 Task: Look for Airbnb properties in Cochabamba, Bolivia from 8th December, 2023 to 15th December, 2023 for 9 adults. Place can be shared room with 5 bedrooms having 9 beds and 5 bathrooms. Property type can be flat. Amenities needed are: wifi, TV, free parkinig on premises, gym, breakfast. Booking option can be shelf check-in. Look for 3 properties as per requirement.
Action: Mouse moved to (435, 79)
Screenshot: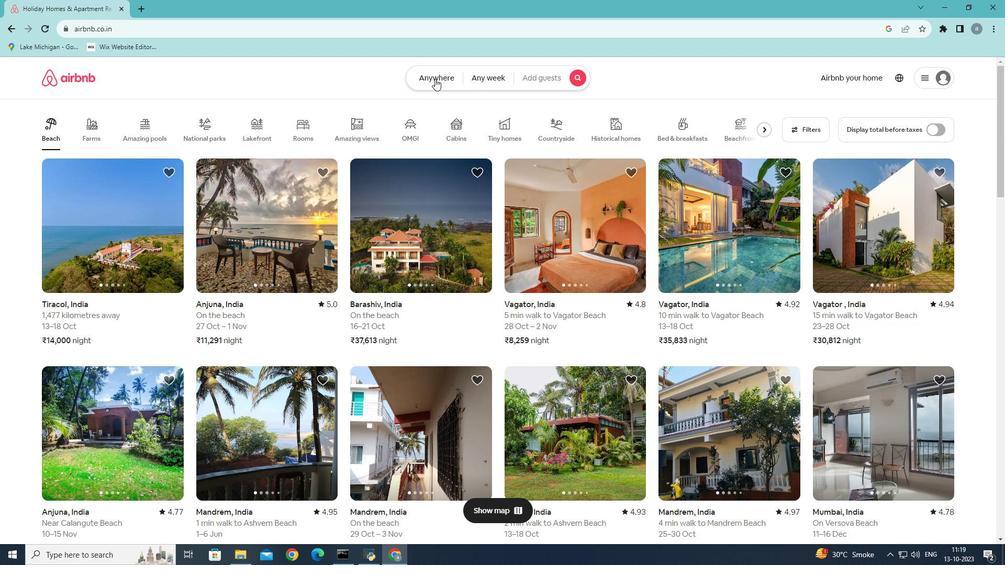 
Action: Mouse pressed left at (435, 79)
Screenshot: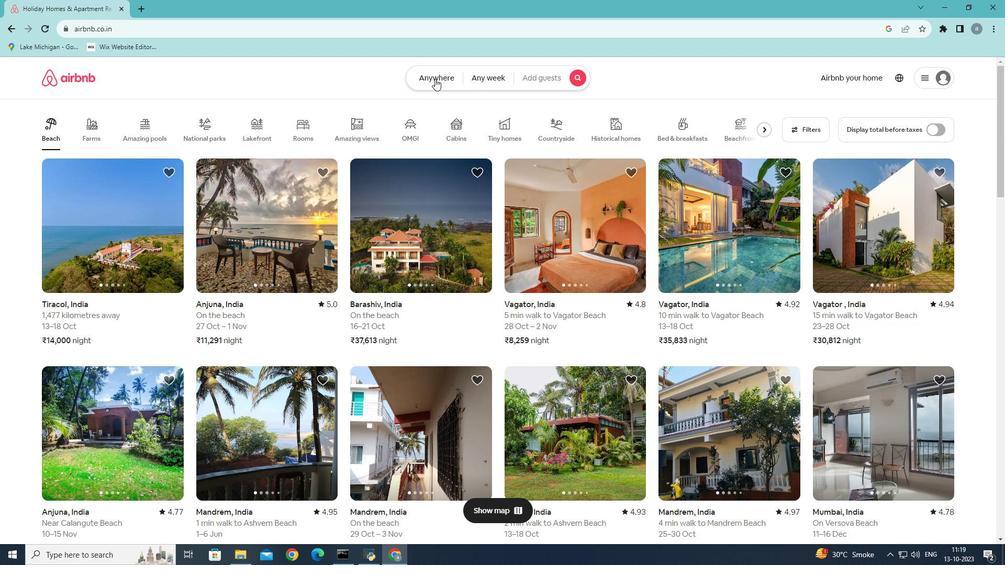 
Action: Mouse moved to (316, 117)
Screenshot: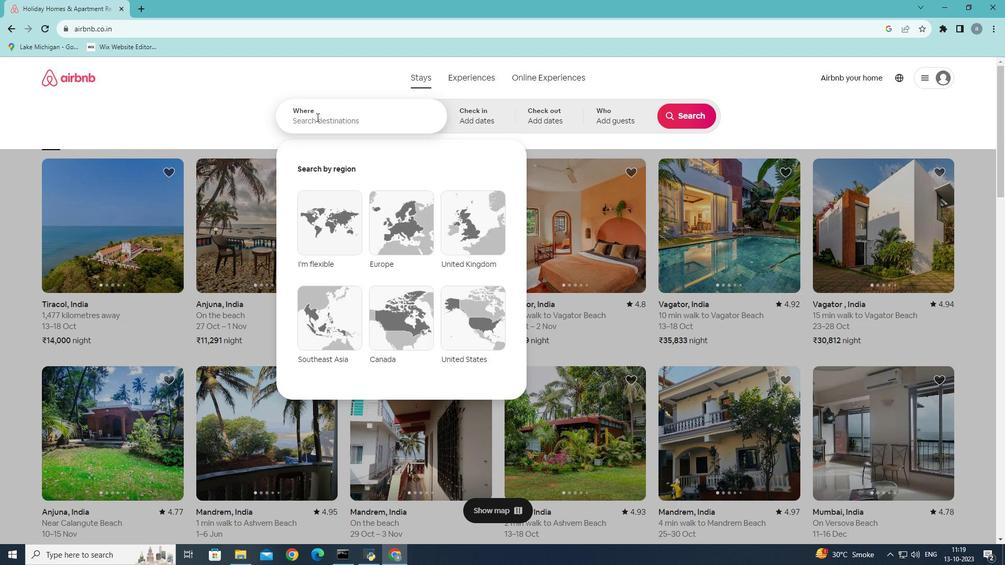 
Action: Mouse pressed left at (316, 117)
Screenshot: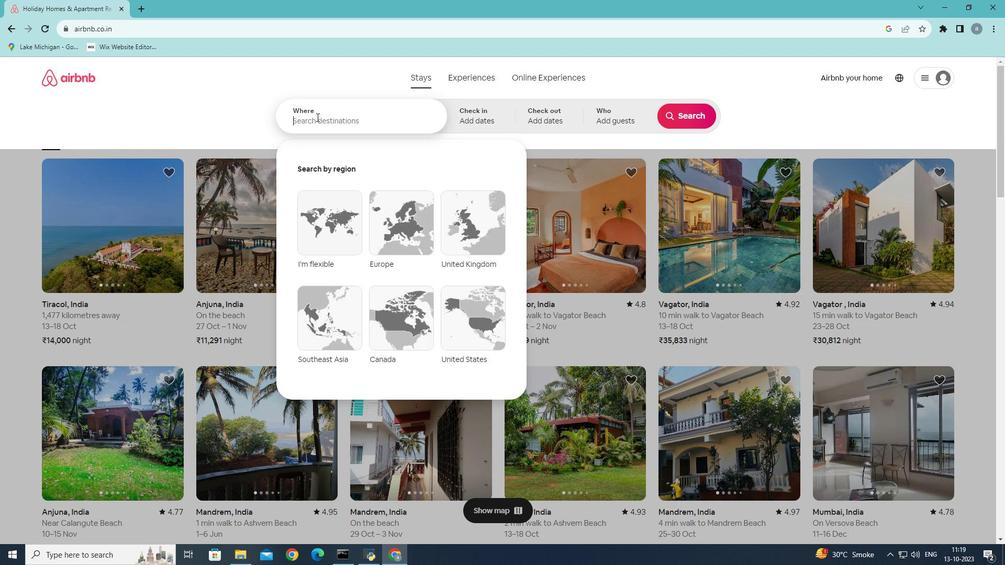 
Action: Mouse moved to (461, 90)
Screenshot: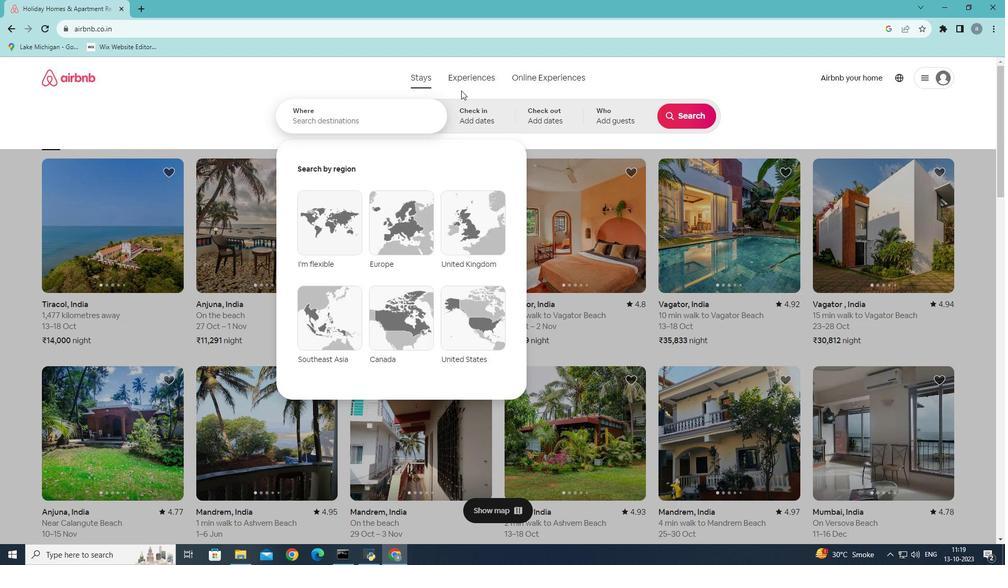 
Action: Key pressed <Key.shift>Cochabamba
Screenshot: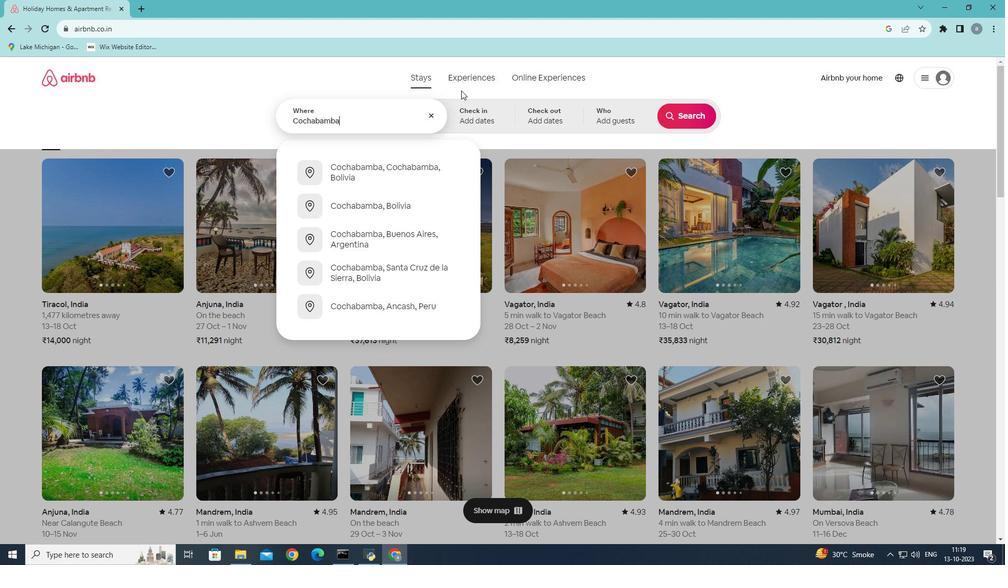 
Action: Mouse moved to (370, 175)
Screenshot: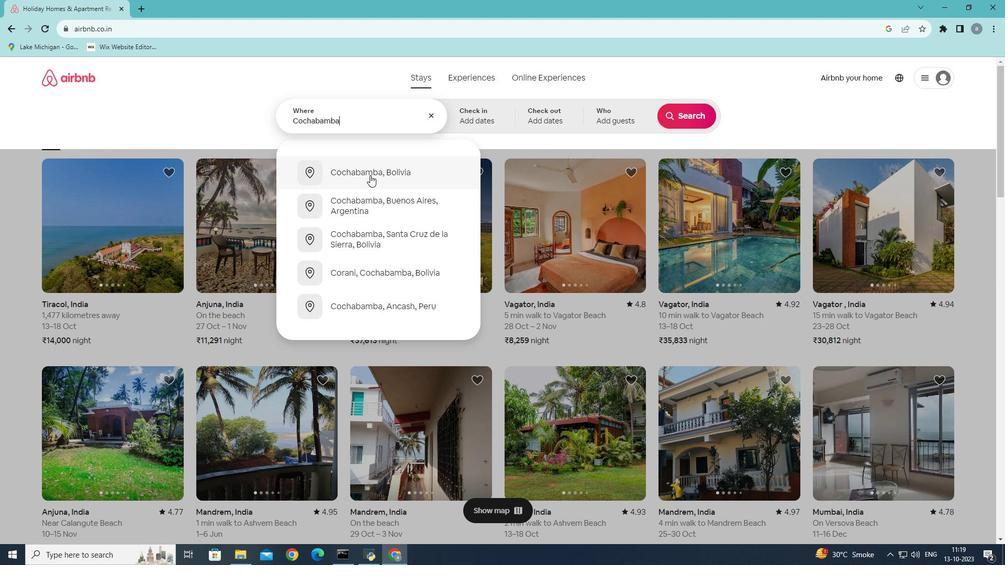 
Action: Mouse pressed left at (370, 175)
Screenshot: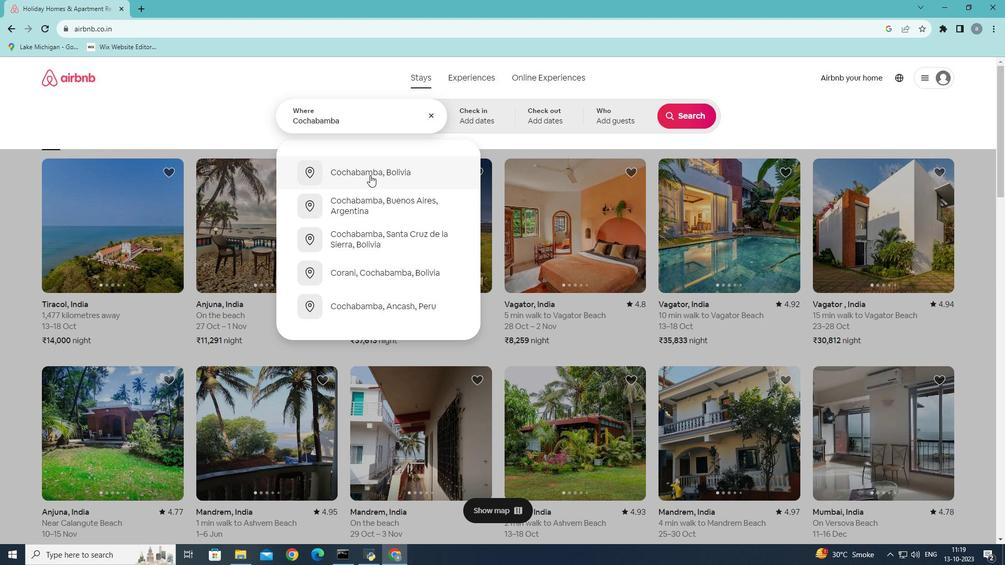 
Action: Mouse moved to (685, 201)
Screenshot: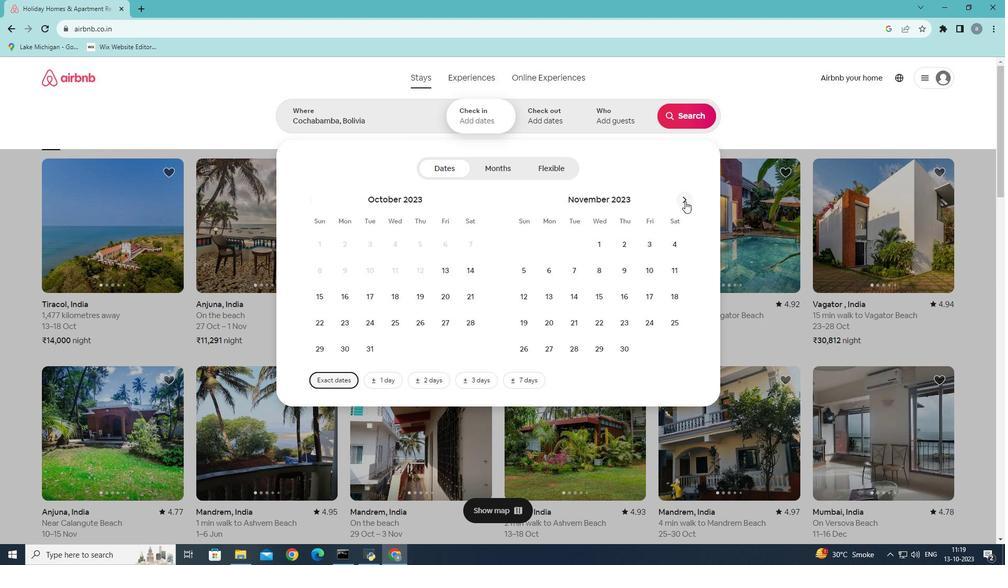 
Action: Mouse pressed left at (685, 201)
Screenshot: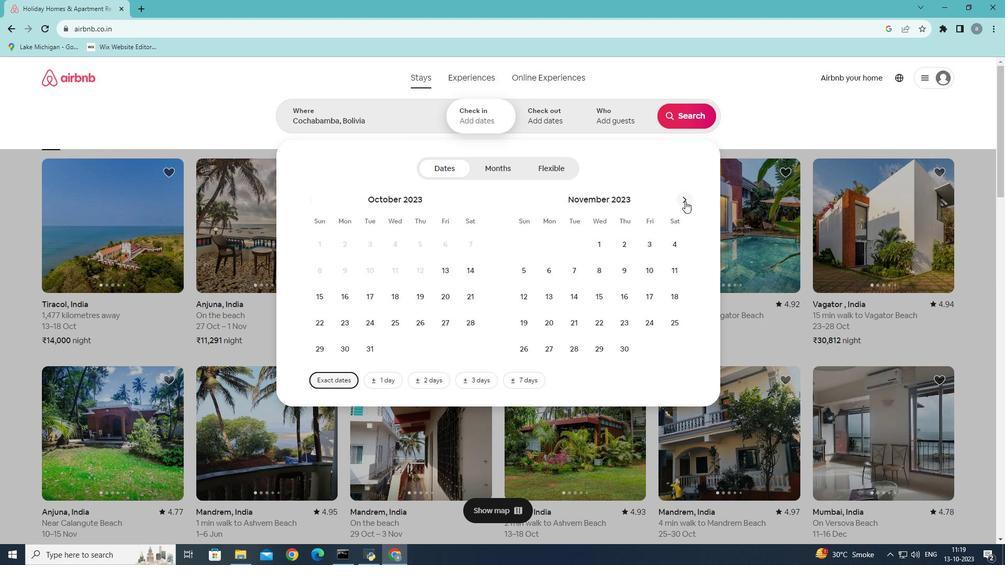 
Action: Mouse moved to (646, 272)
Screenshot: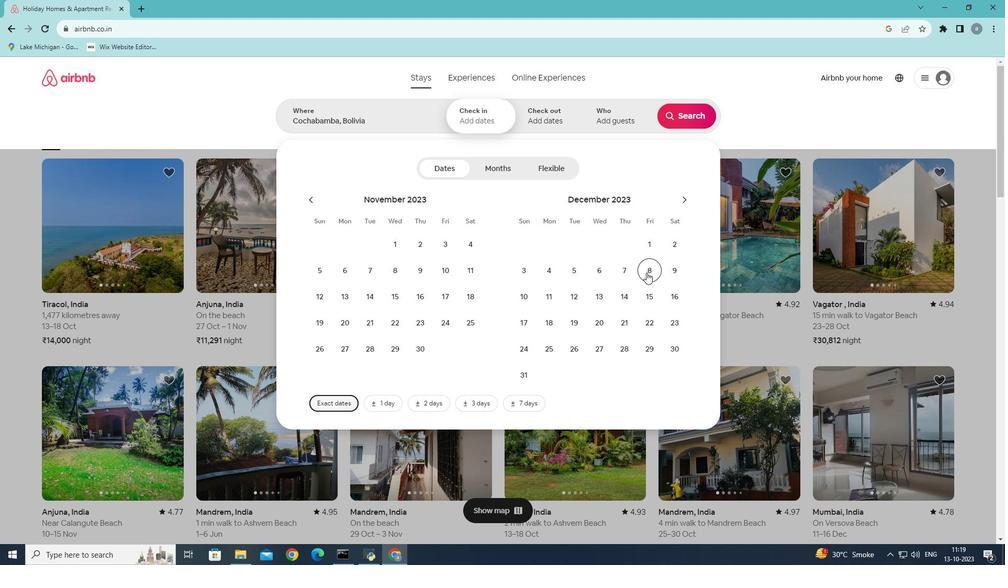 
Action: Mouse pressed left at (646, 272)
Screenshot: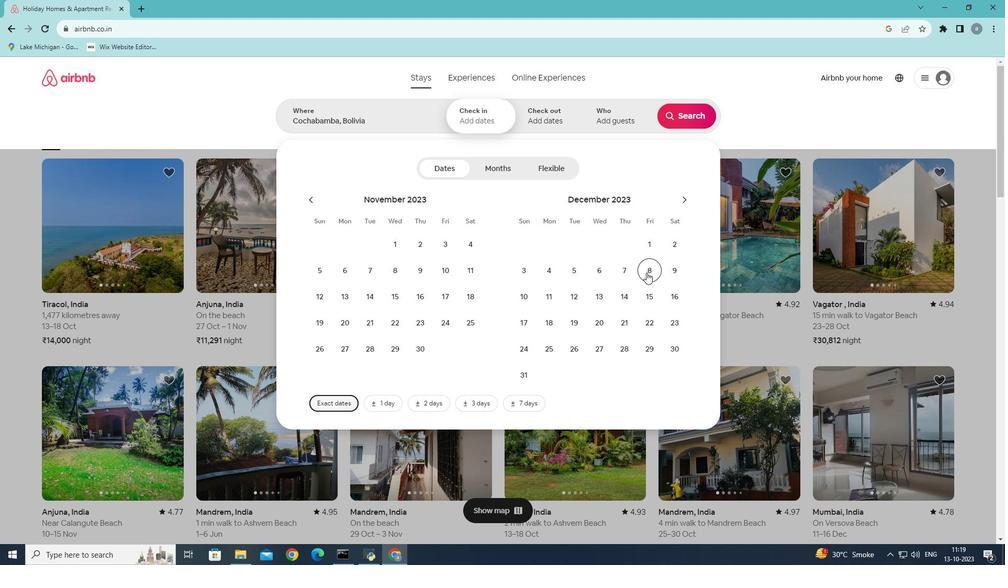 
Action: Mouse moved to (644, 298)
Screenshot: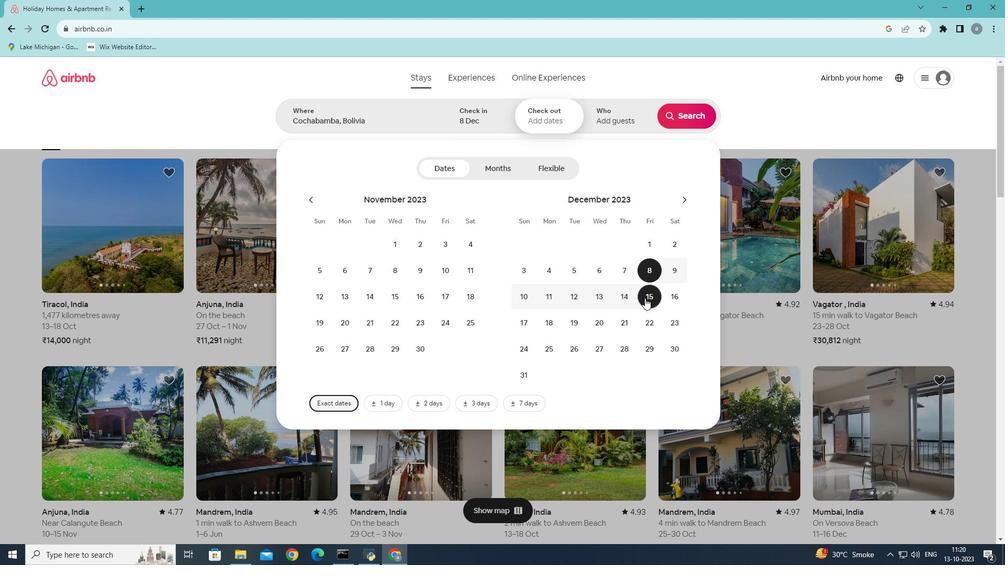 
Action: Mouse pressed left at (644, 298)
Screenshot: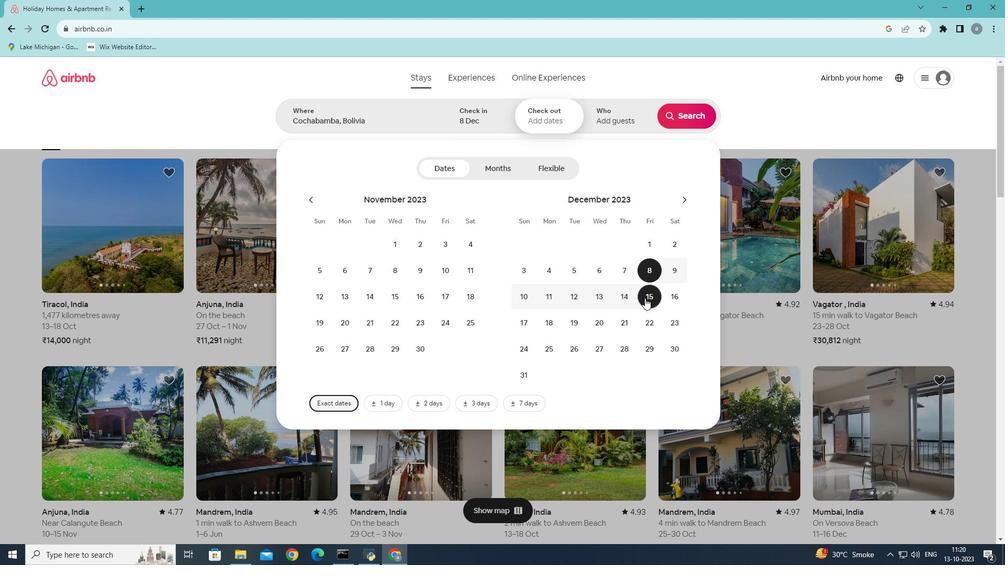 
Action: Mouse moved to (621, 122)
Screenshot: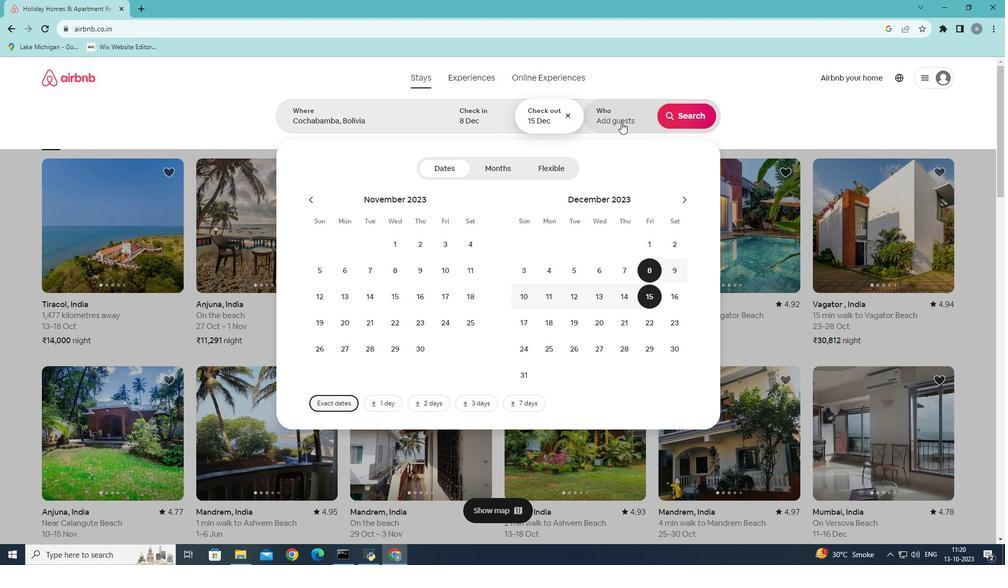
Action: Mouse pressed left at (621, 122)
Screenshot: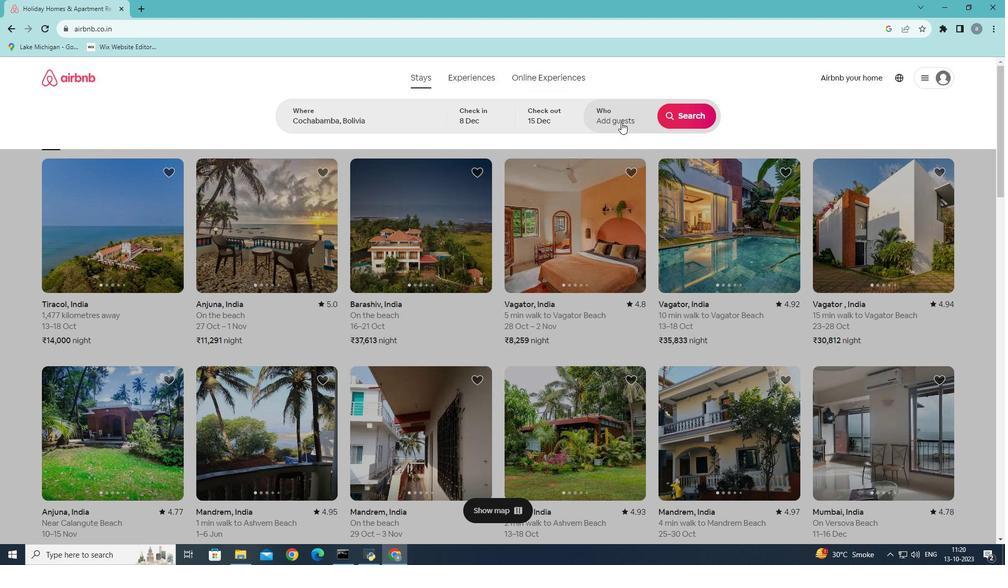 
Action: Mouse moved to (688, 173)
Screenshot: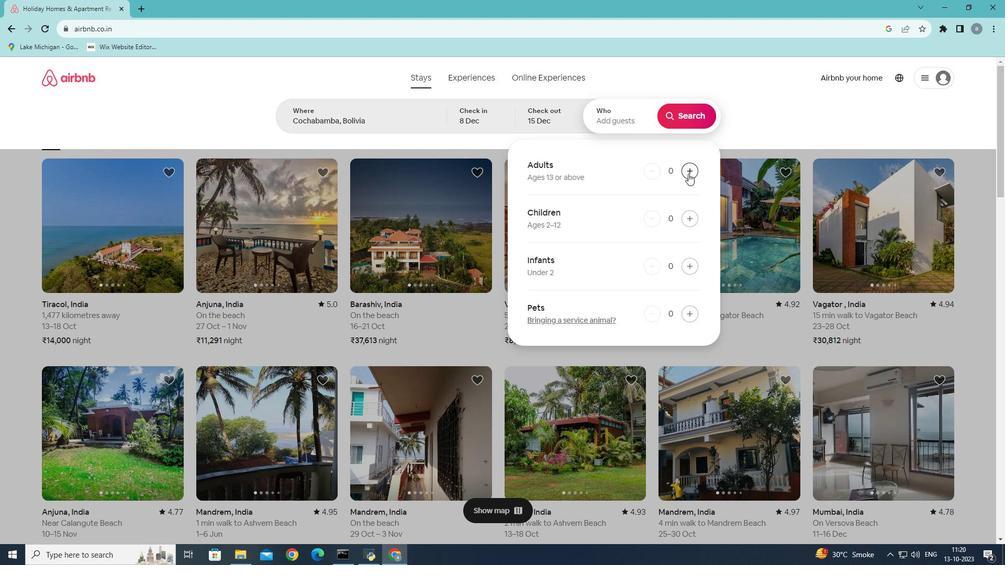 
Action: Mouse pressed left at (688, 173)
Screenshot: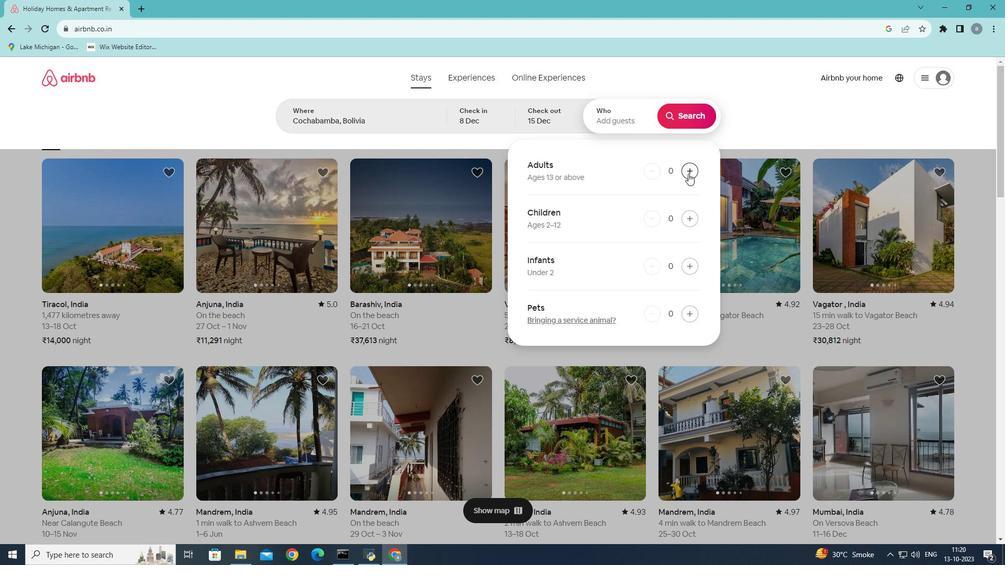 
Action: Mouse pressed left at (688, 173)
Screenshot: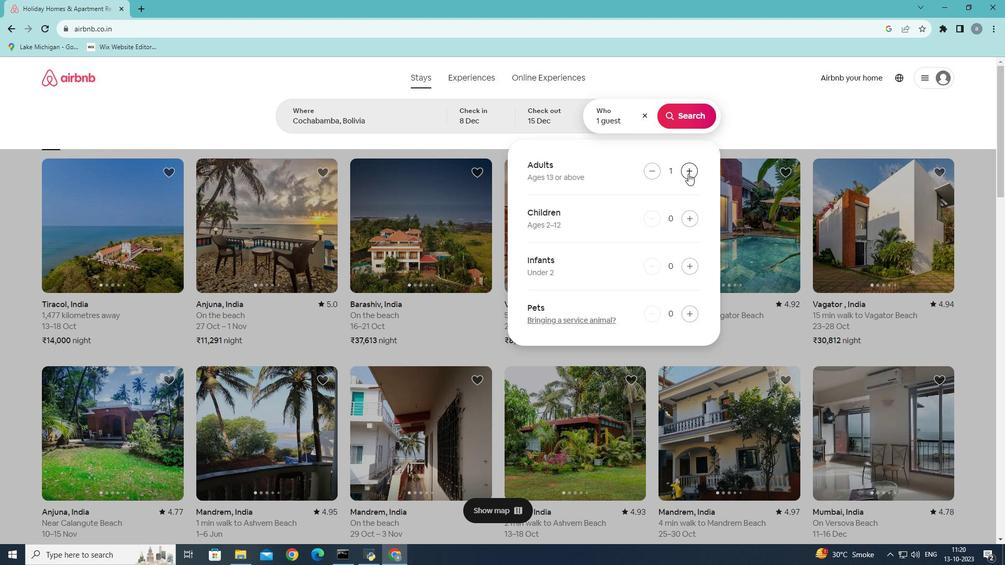 
Action: Mouse pressed left at (688, 173)
Screenshot: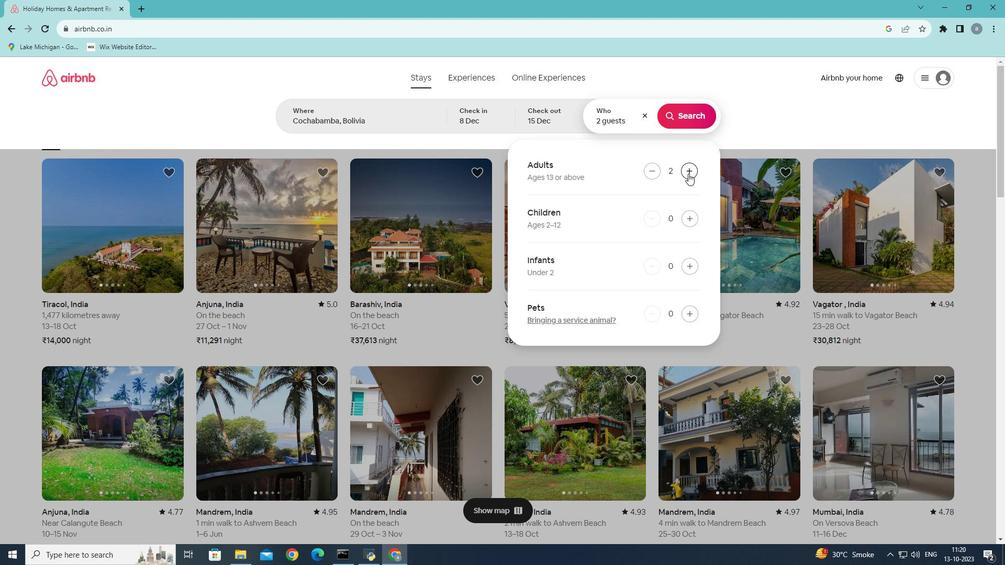 
Action: Mouse pressed left at (688, 173)
Screenshot: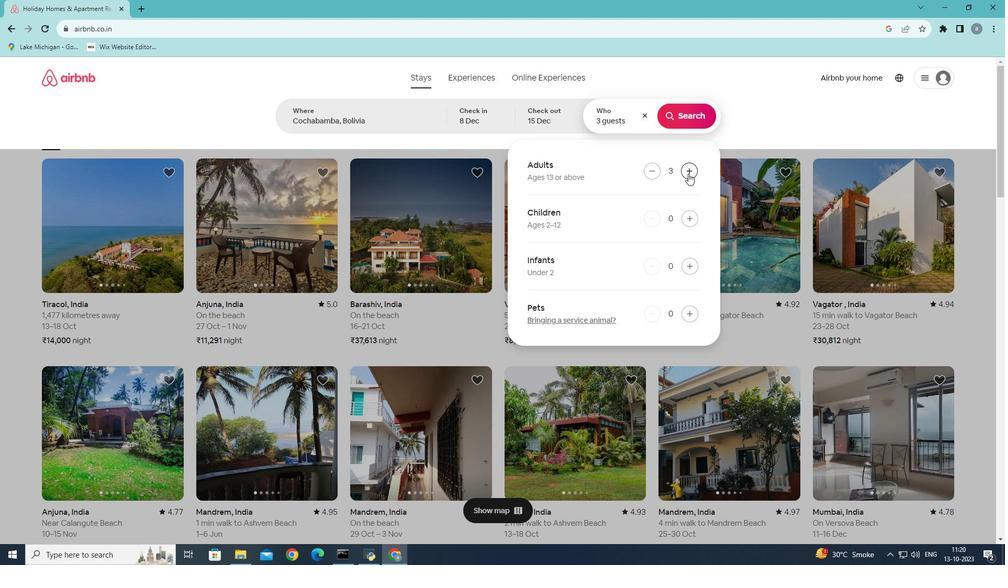 
Action: Mouse pressed left at (688, 173)
Screenshot: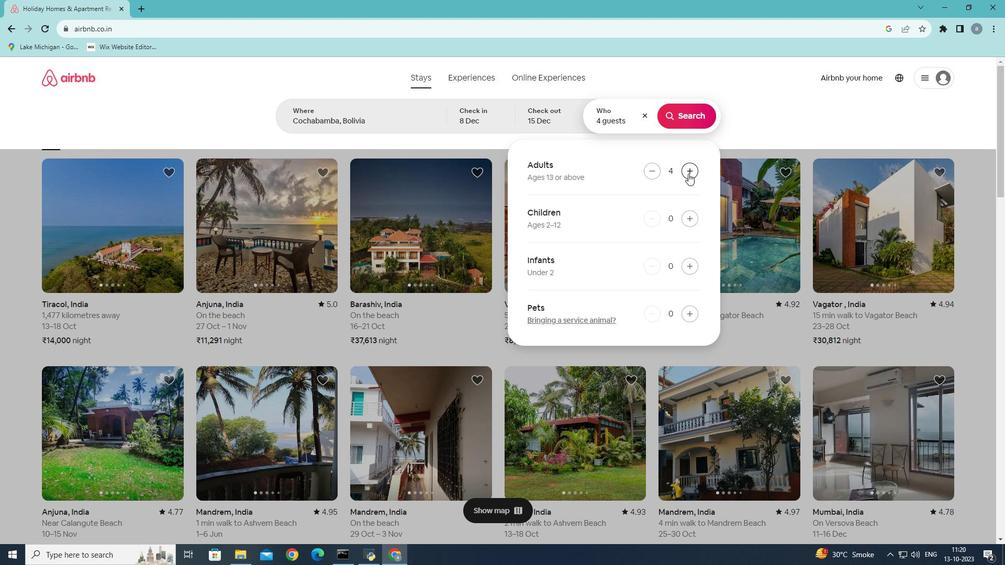 
Action: Mouse pressed left at (688, 173)
Screenshot: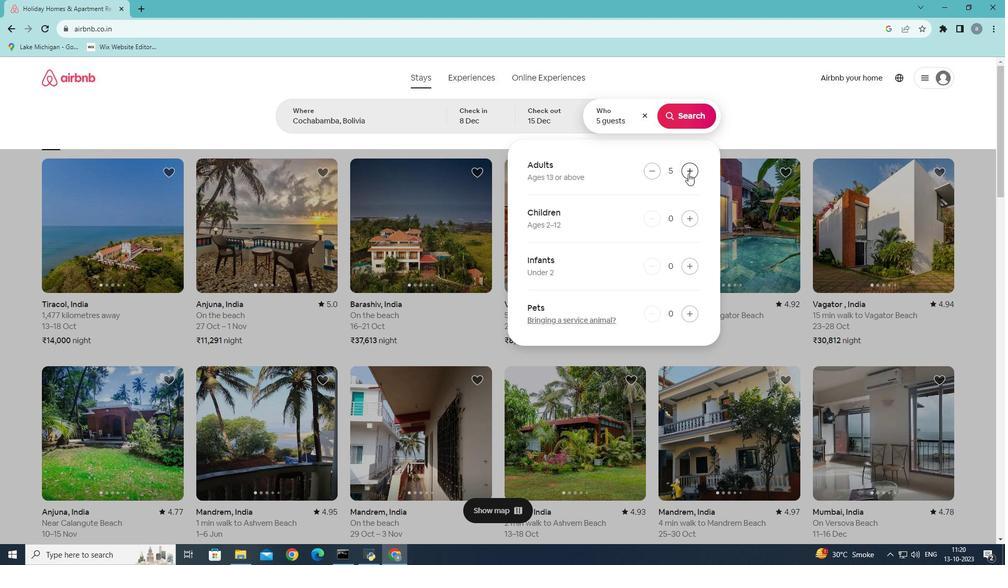 
Action: Mouse pressed left at (688, 173)
Screenshot: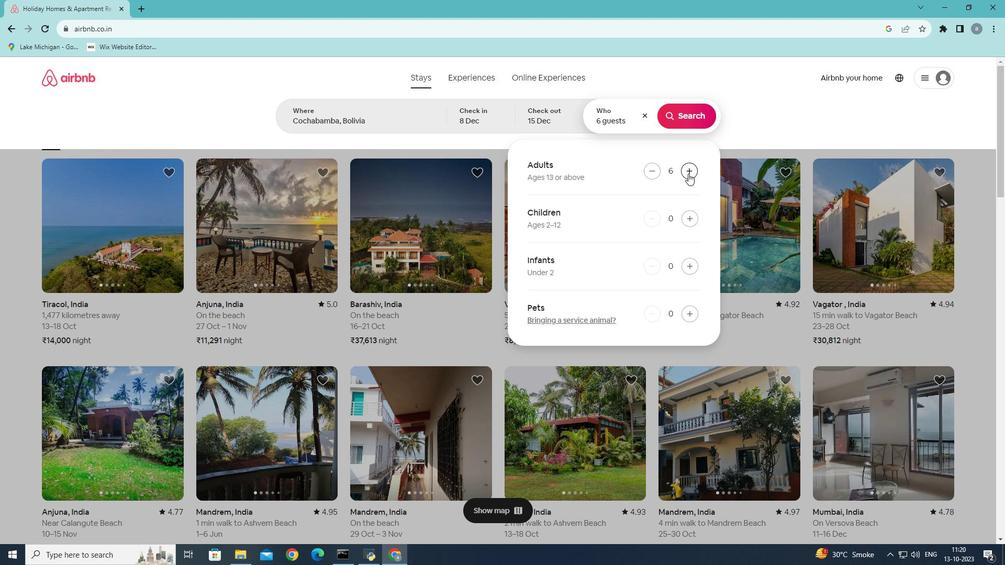 
Action: Mouse pressed left at (688, 173)
Screenshot: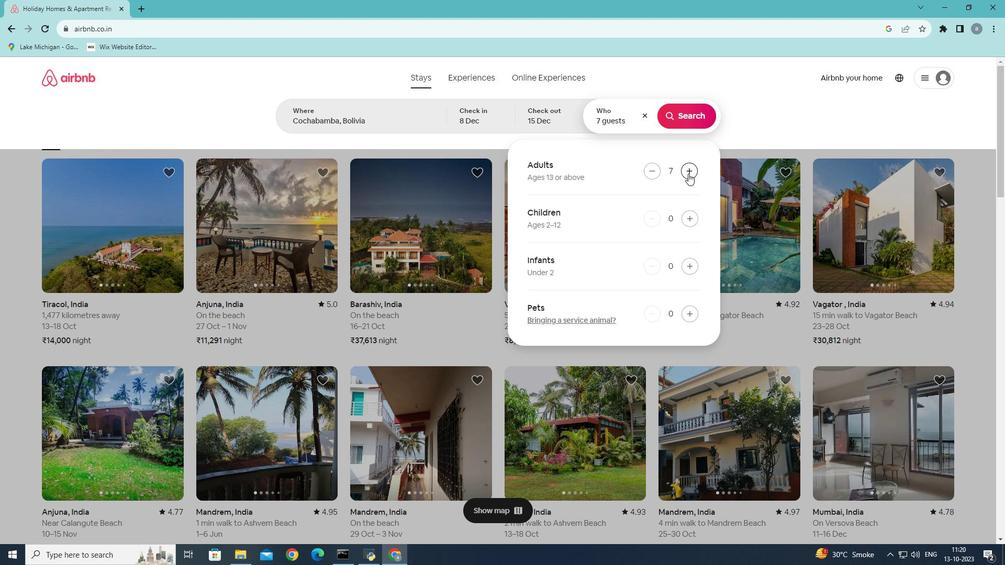 
Action: Mouse pressed left at (688, 173)
Screenshot: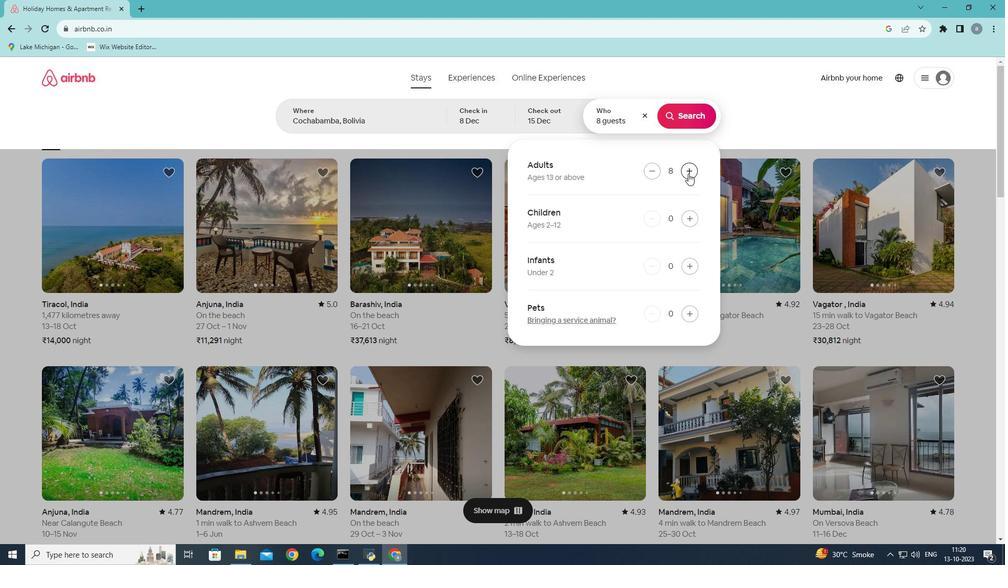 
Action: Mouse moved to (686, 119)
Screenshot: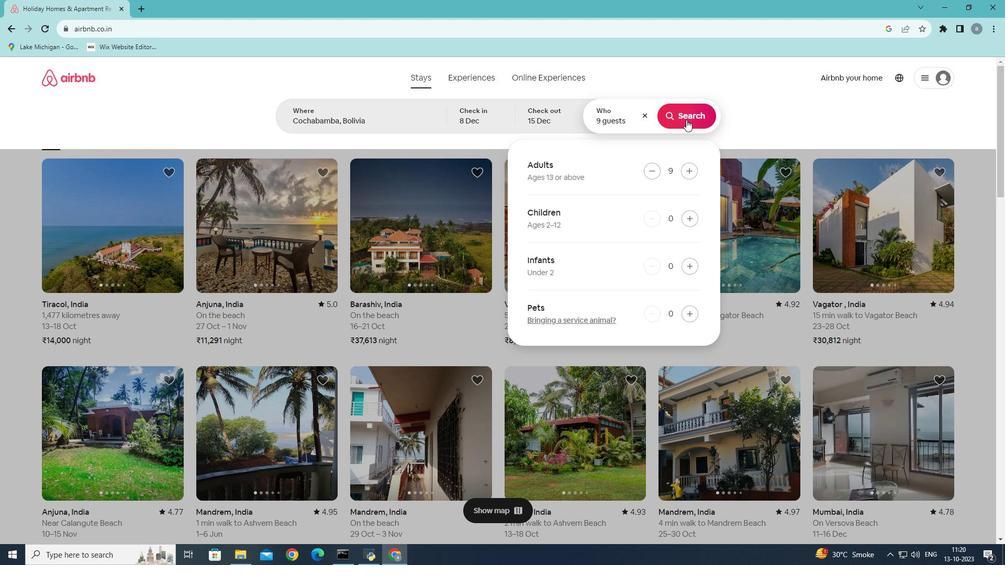 
Action: Mouse pressed left at (686, 119)
Screenshot: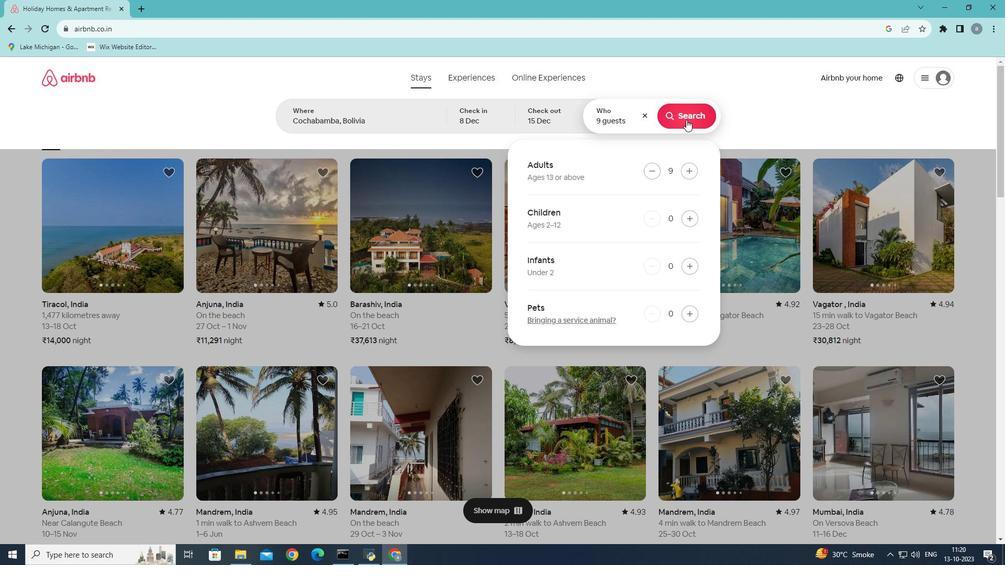 
Action: Mouse moved to (835, 120)
Screenshot: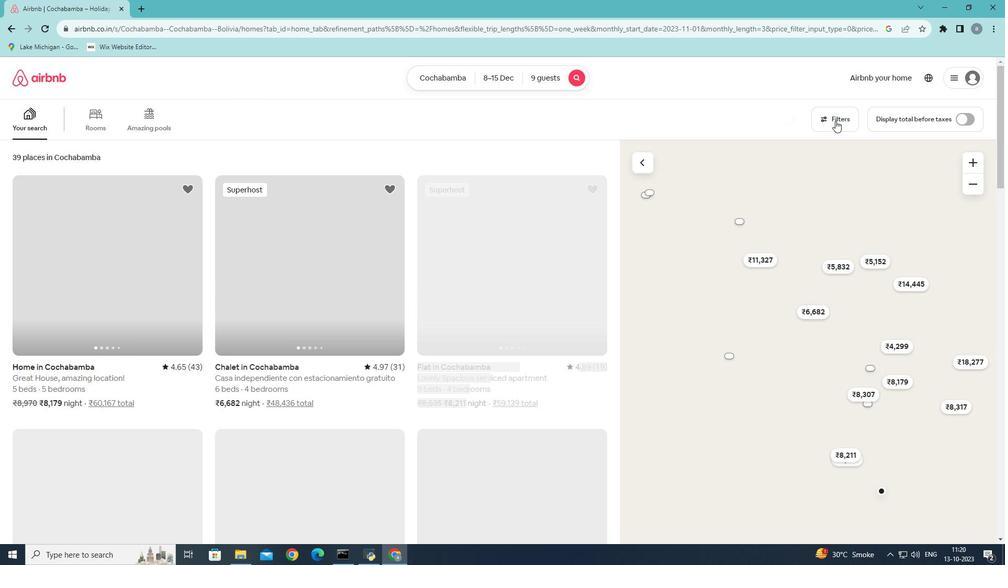 
Action: Mouse pressed left at (835, 120)
Screenshot: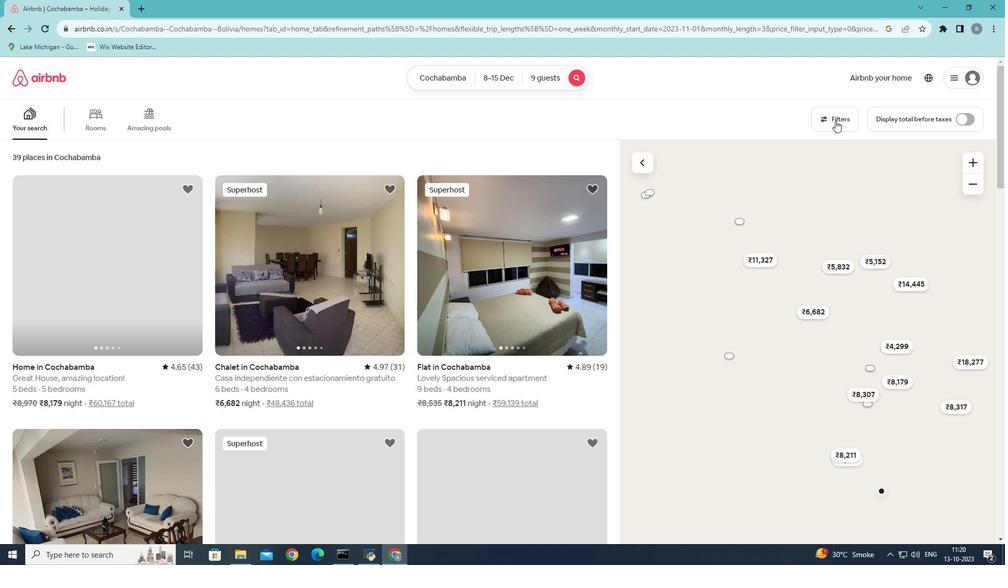
Action: Mouse moved to (649, 285)
Screenshot: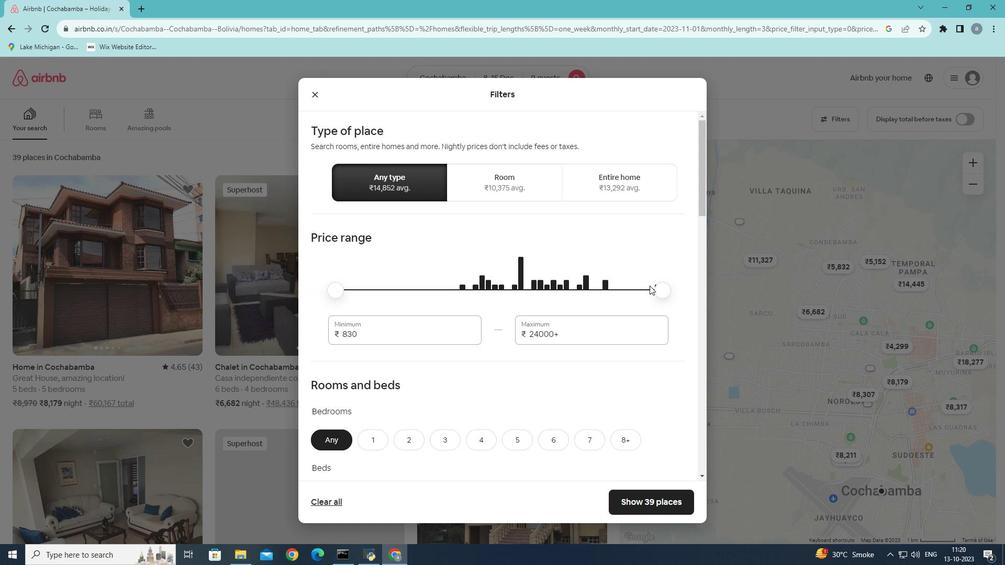 
Action: Mouse scrolled (649, 285) with delta (0, 0)
Screenshot: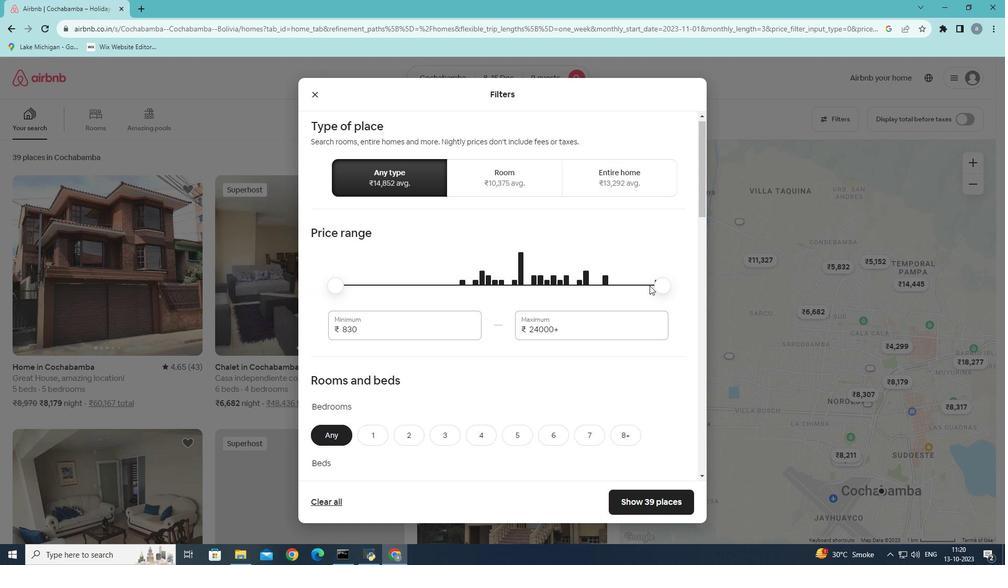 
Action: Mouse scrolled (649, 285) with delta (0, 0)
Screenshot: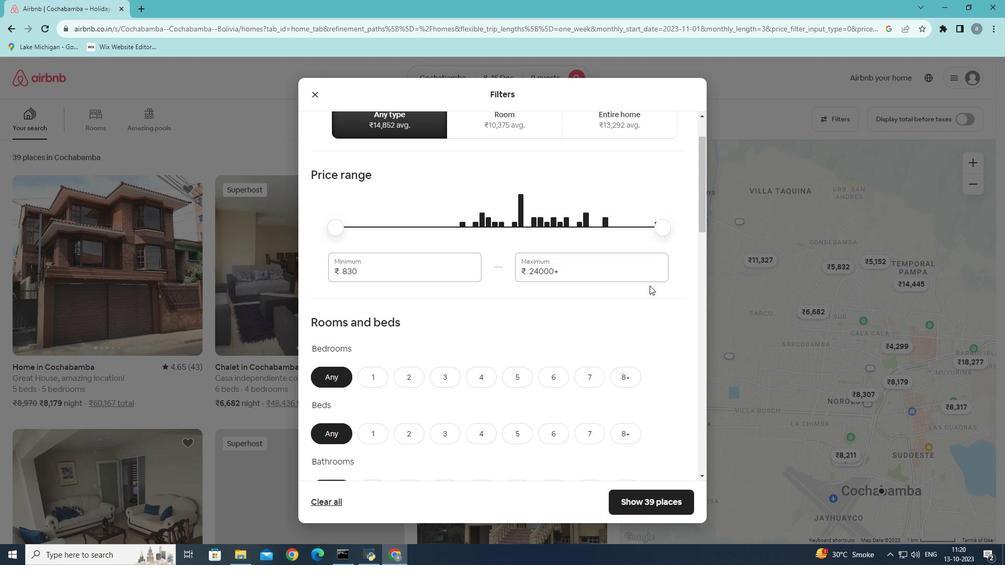 
Action: Mouse moved to (618, 314)
Screenshot: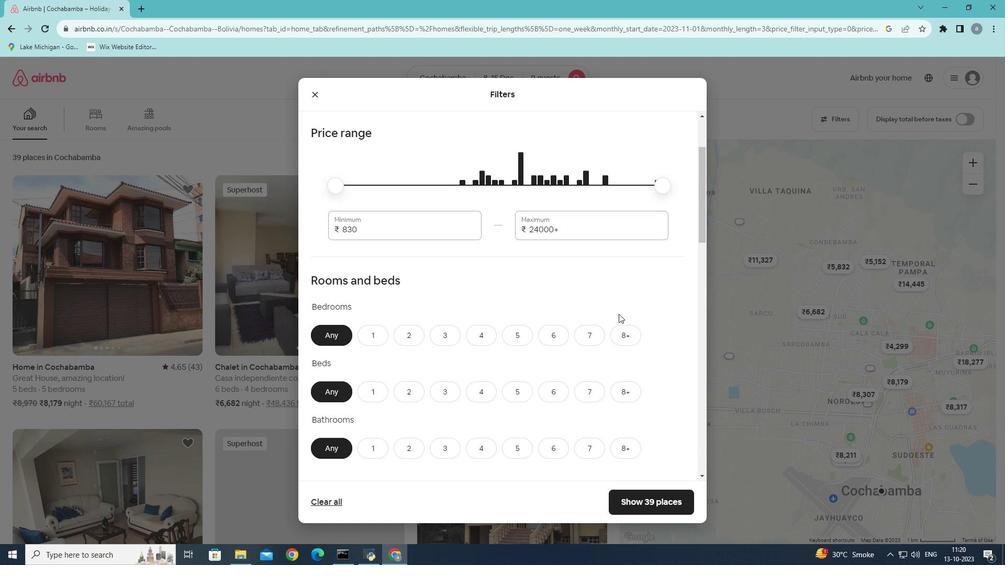 
Action: Mouse scrolled (618, 313) with delta (0, 0)
Screenshot: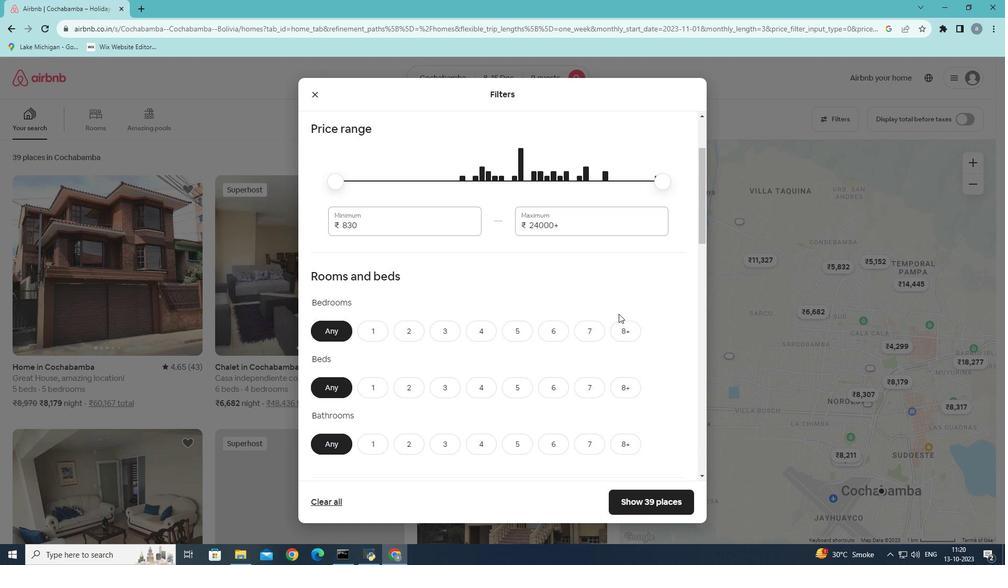 
Action: Mouse moved to (515, 289)
Screenshot: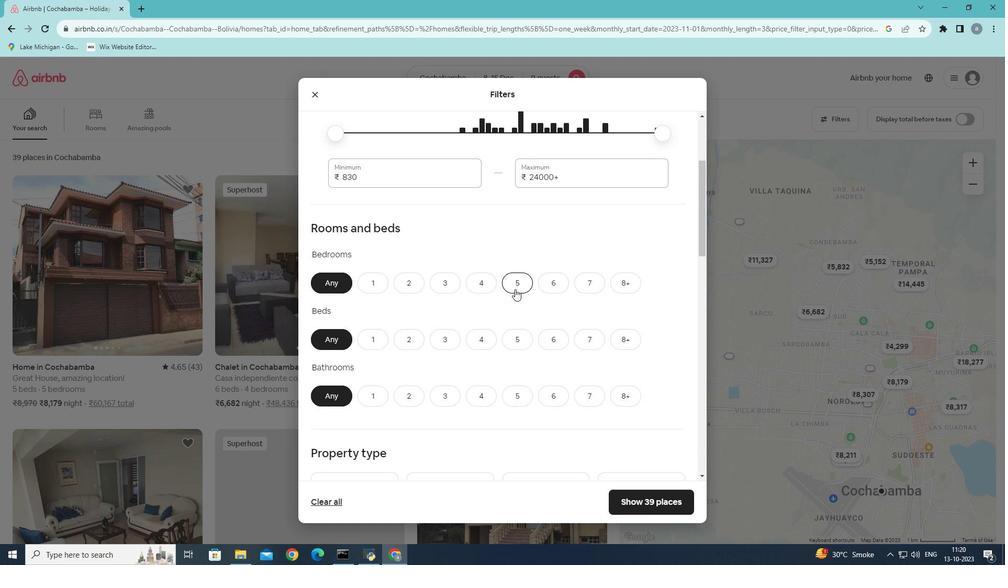 
Action: Mouse pressed left at (515, 289)
Screenshot: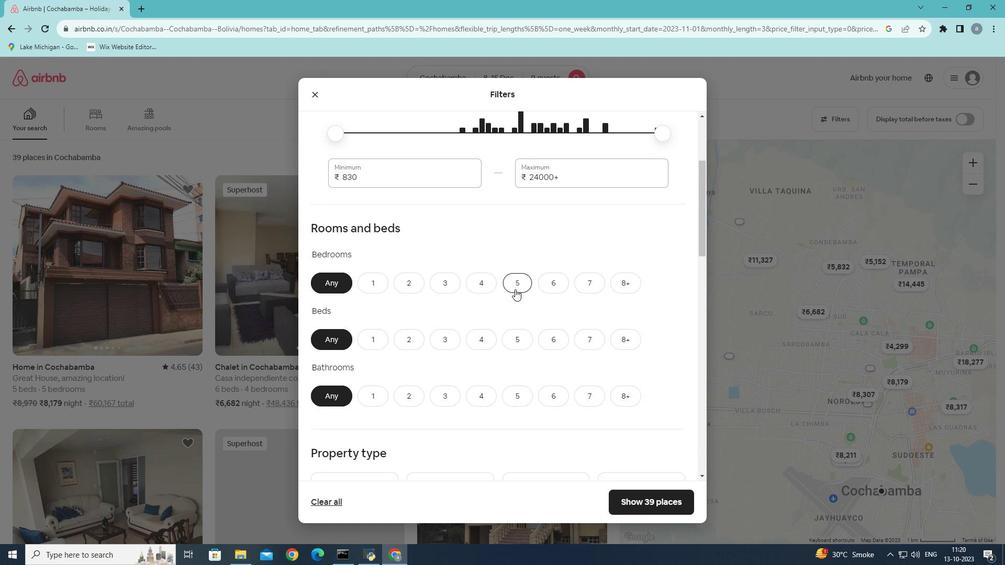 
Action: Mouse moved to (627, 342)
Screenshot: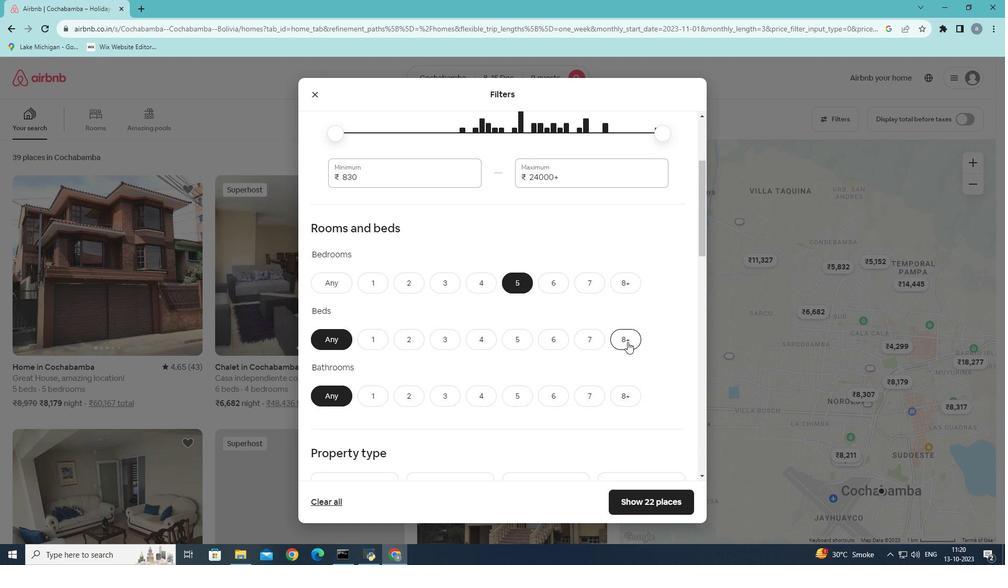 
Action: Mouse pressed left at (627, 342)
Screenshot: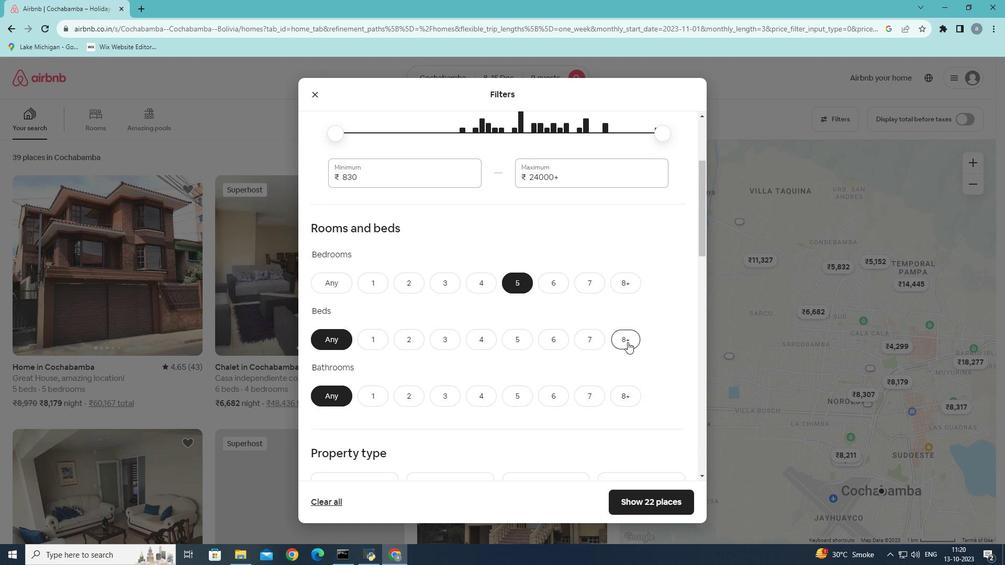 
Action: Mouse moved to (523, 399)
Screenshot: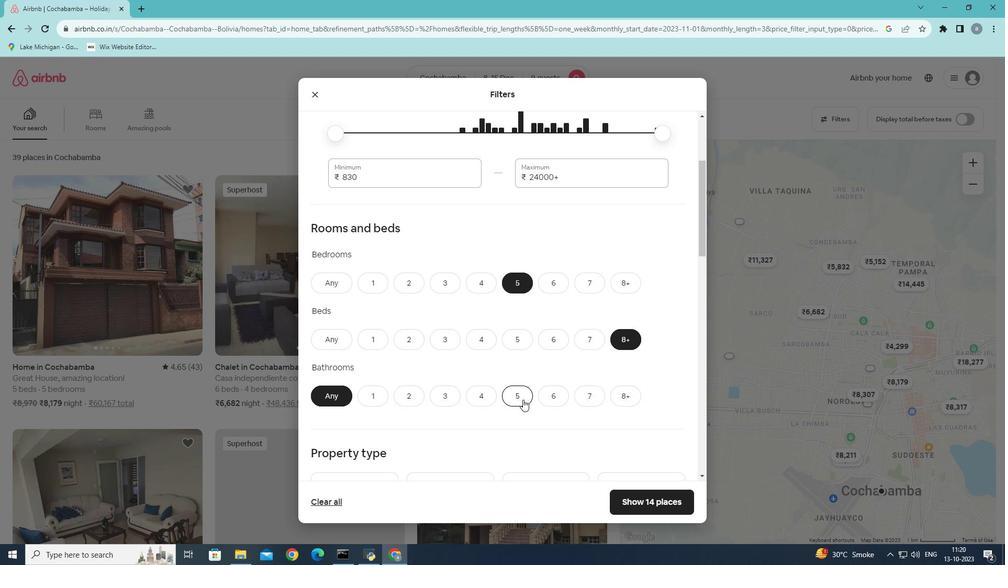 
Action: Mouse pressed left at (523, 399)
Screenshot: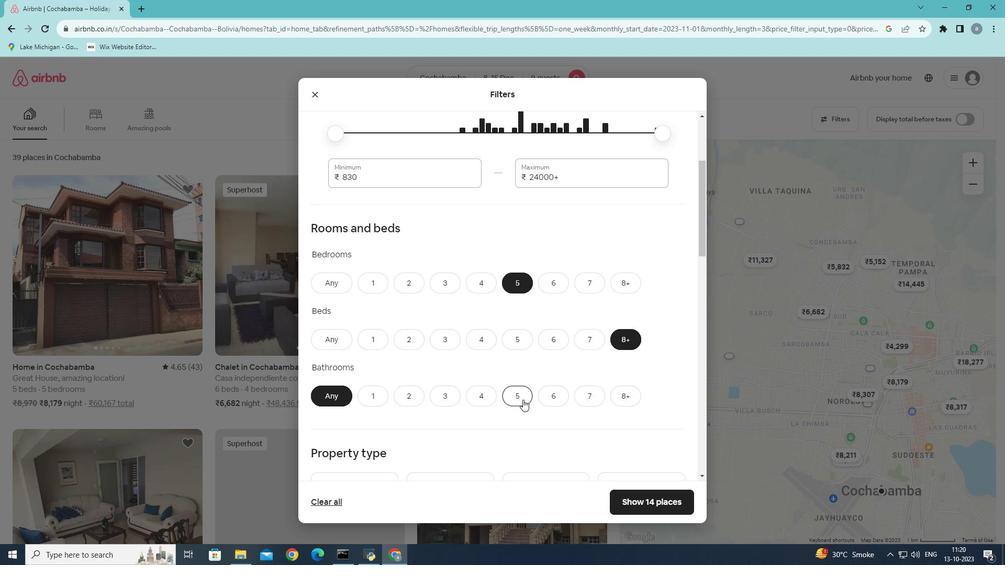 
Action: Mouse moved to (616, 387)
Screenshot: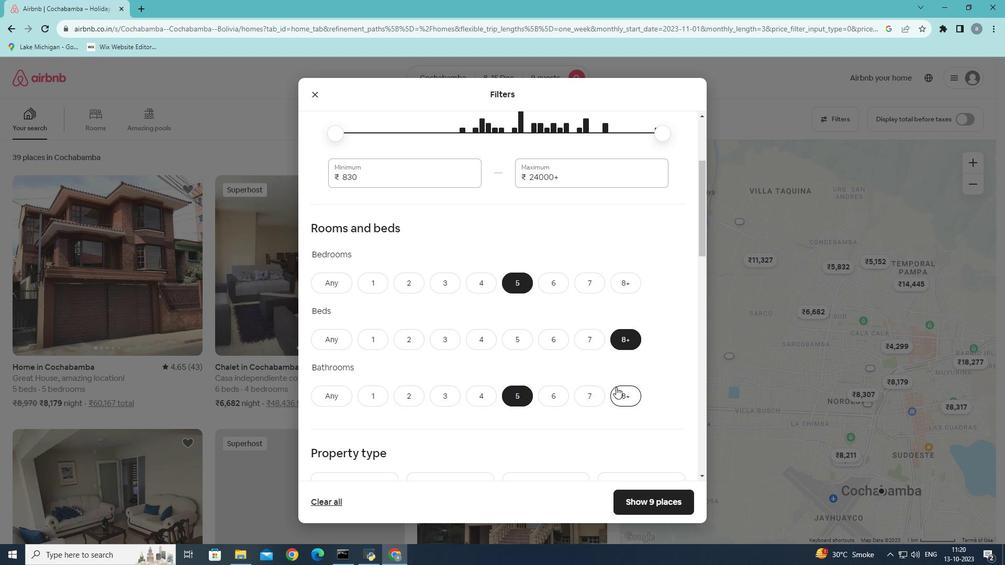 
Action: Mouse scrolled (616, 386) with delta (0, 0)
Screenshot: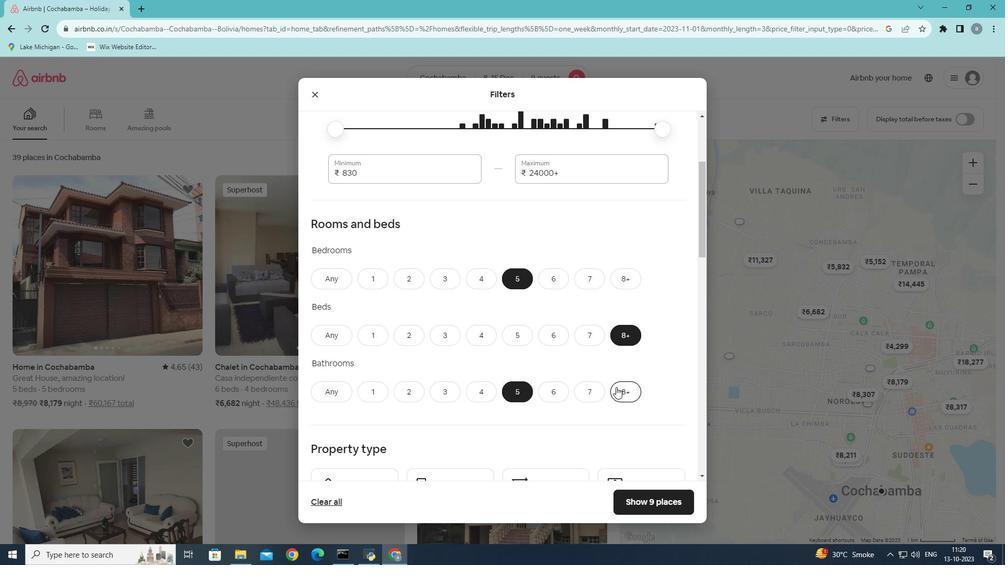 
Action: Mouse scrolled (616, 386) with delta (0, 0)
Screenshot: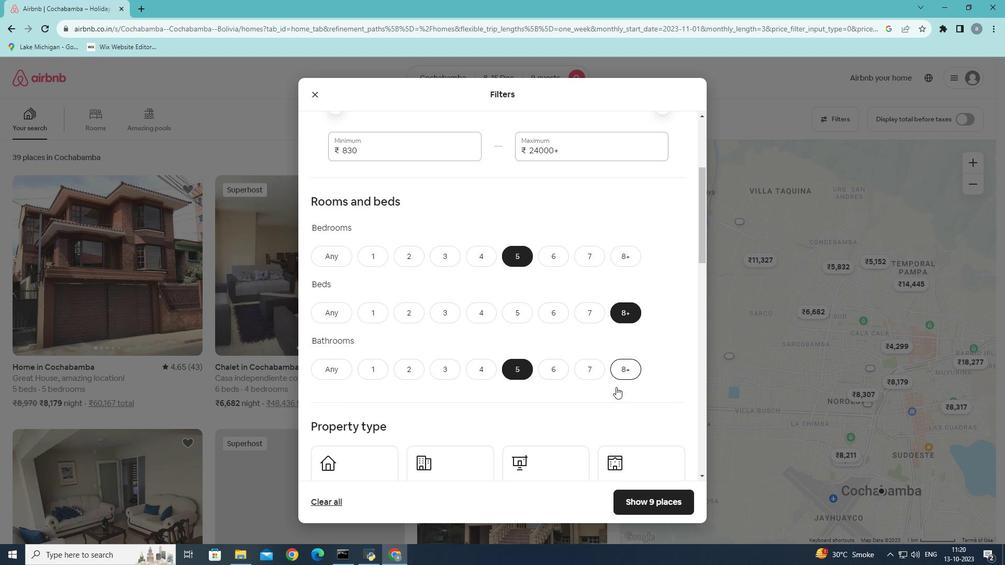 
Action: Mouse scrolled (616, 386) with delta (0, 0)
Screenshot: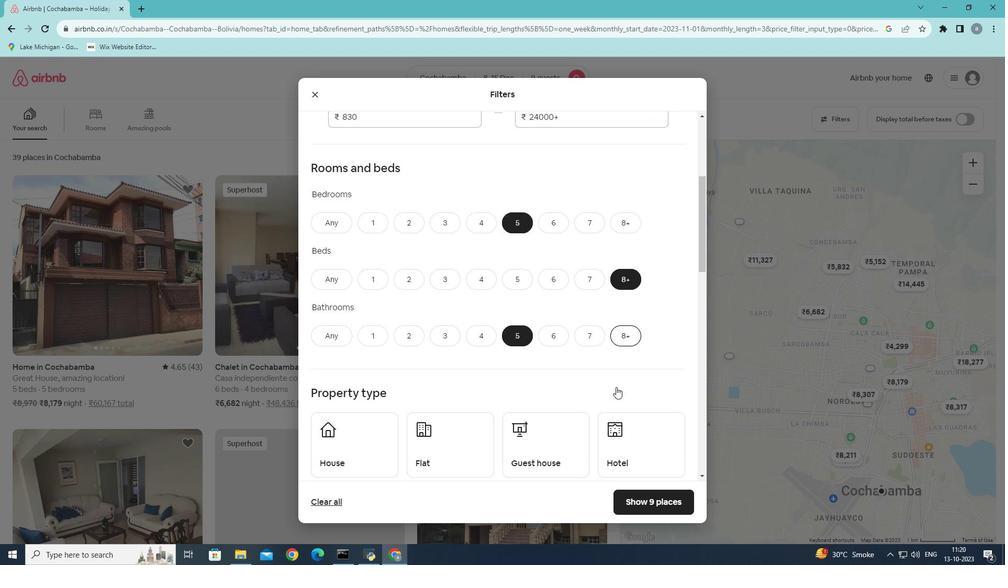 
Action: Mouse moved to (440, 355)
Screenshot: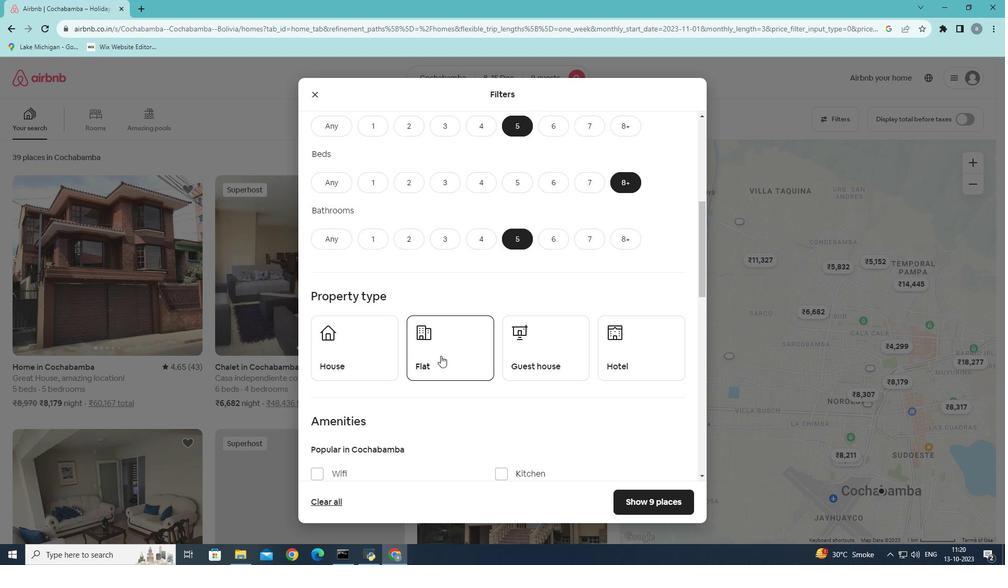 
Action: Mouse pressed left at (440, 355)
Screenshot: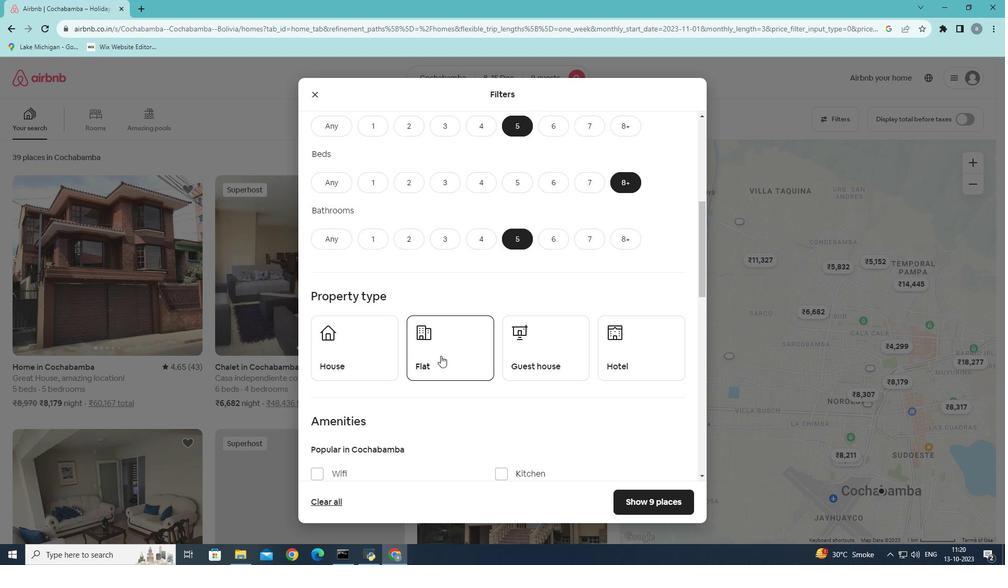 
Action: Mouse moved to (461, 392)
Screenshot: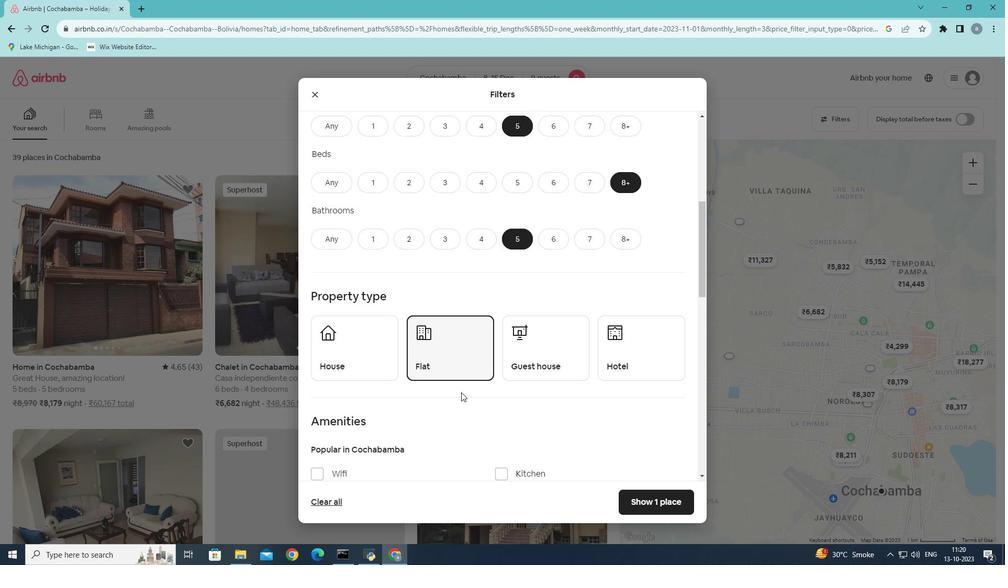 
Action: Mouse scrolled (461, 392) with delta (0, 0)
Screenshot: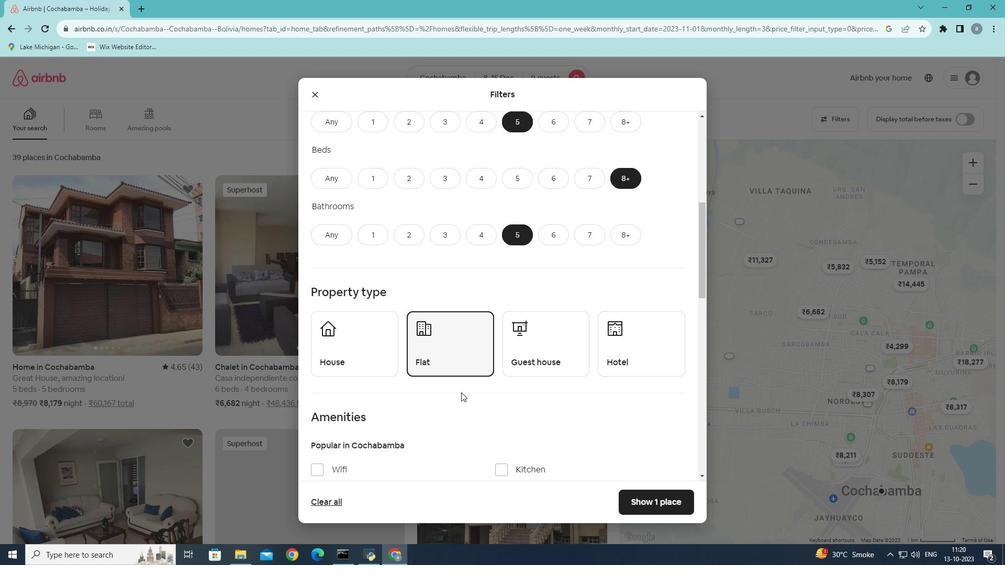 
Action: Mouse scrolled (461, 392) with delta (0, 0)
Screenshot: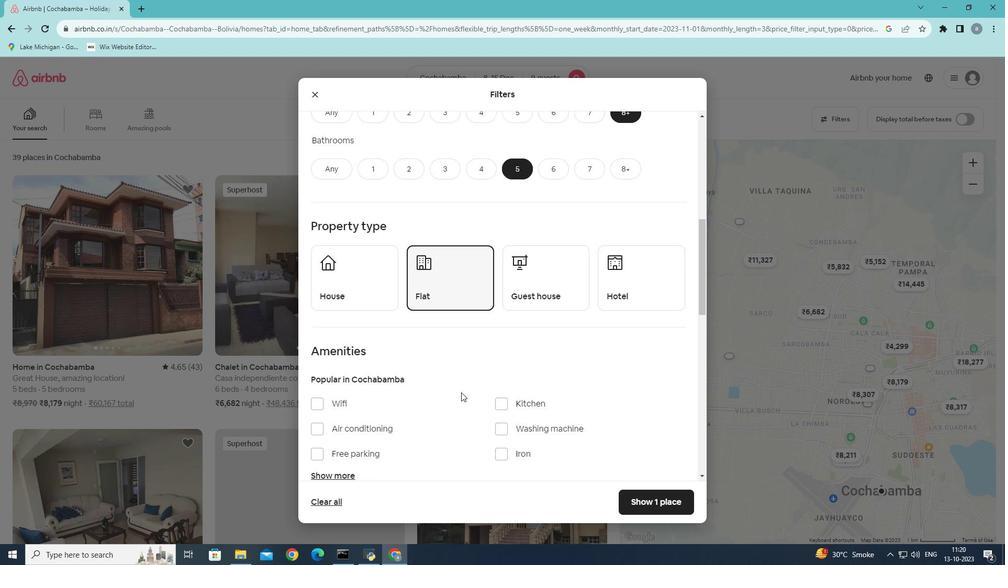 
Action: Mouse scrolled (461, 392) with delta (0, 0)
Screenshot: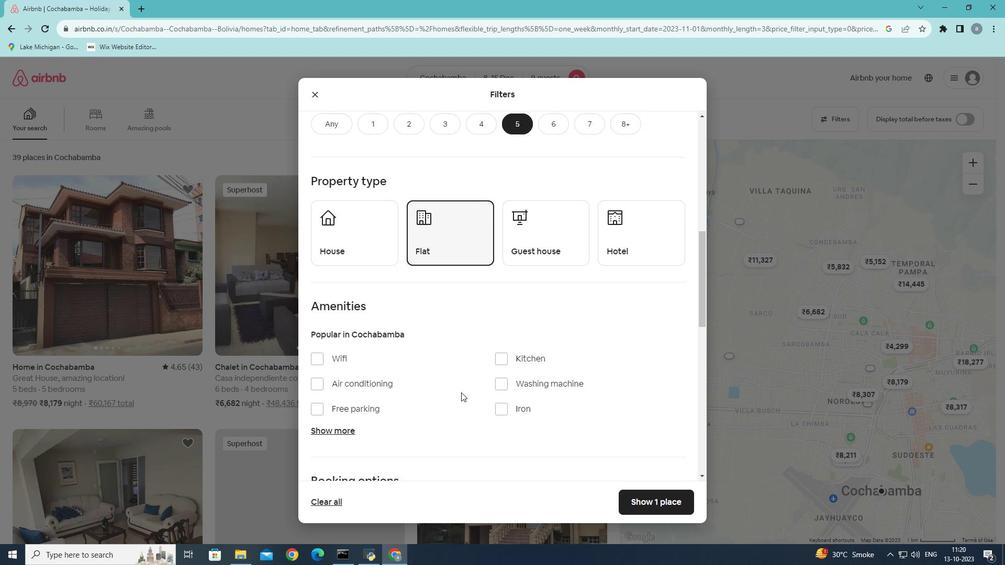 
Action: Mouse moved to (319, 318)
Screenshot: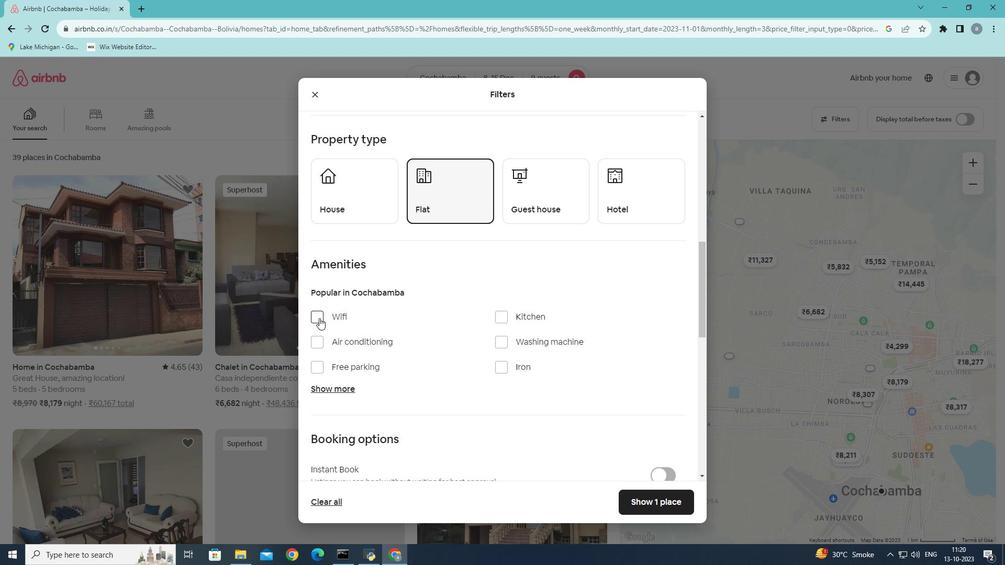 
Action: Mouse pressed left at (319, 318)
Screenshot: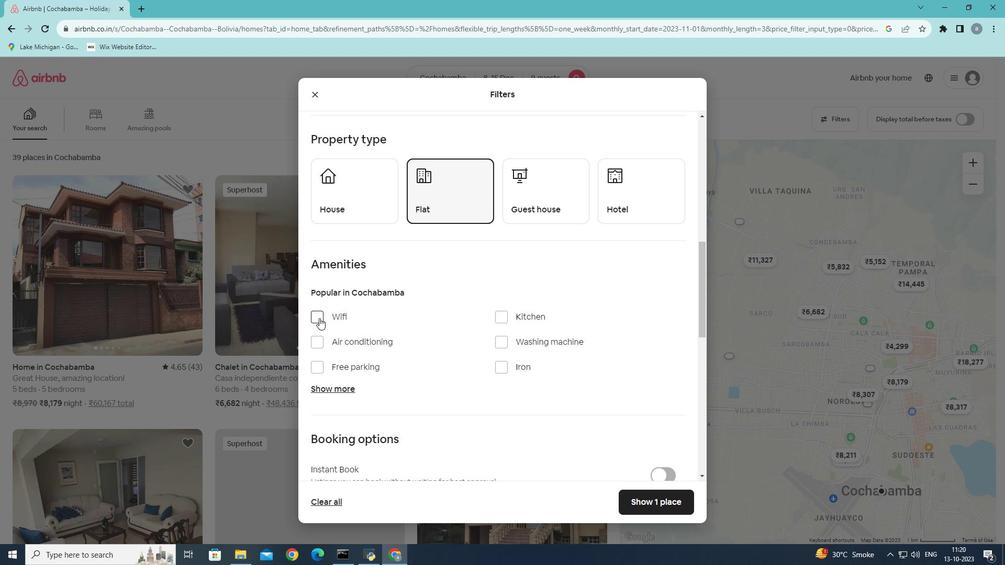 
Action: Mouse moved to (315, 368)
Screenshot: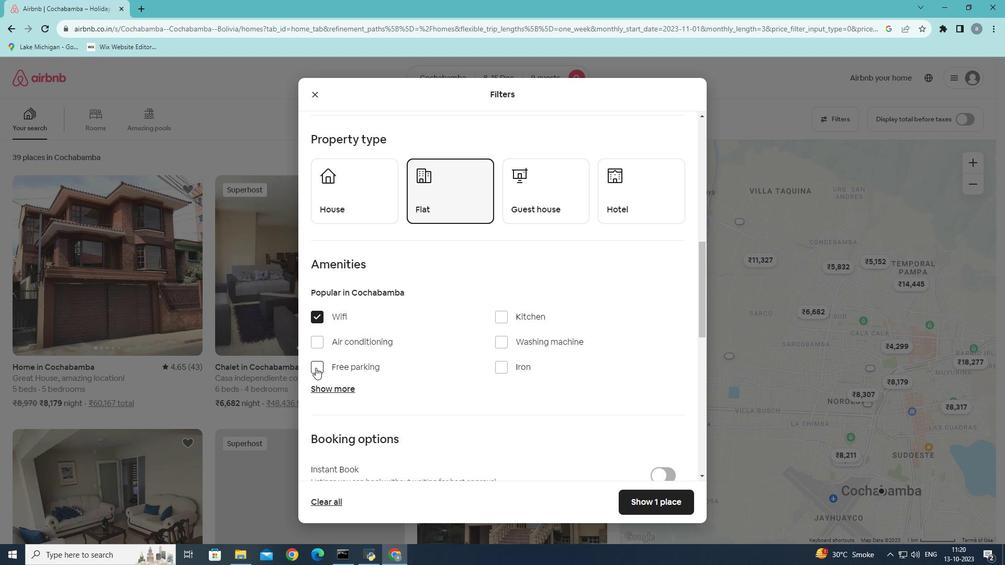 
Action: Mouse pressed left at (315, 368)
Screenshot: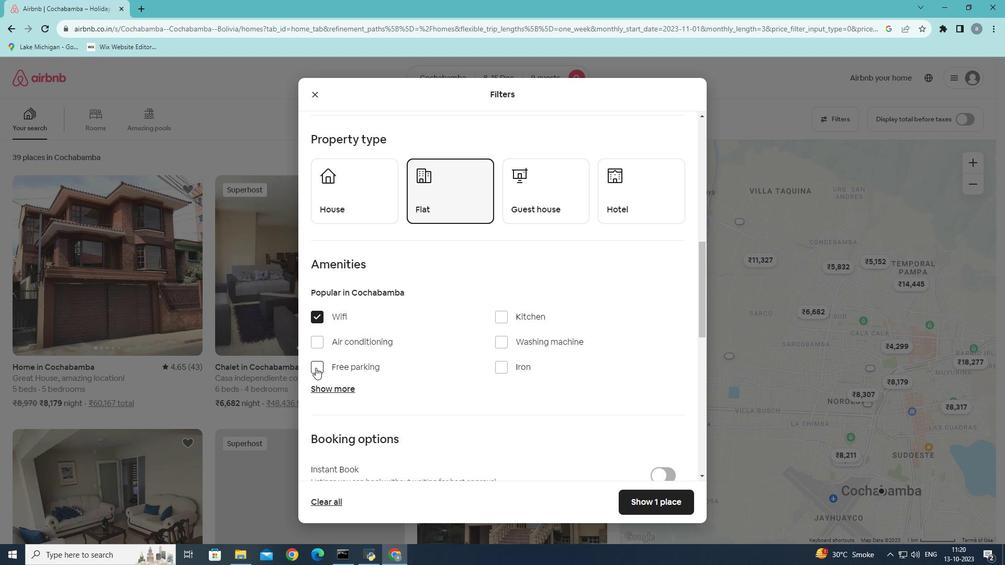 
Action: Mouse moved to (342, 387)
Screenshot: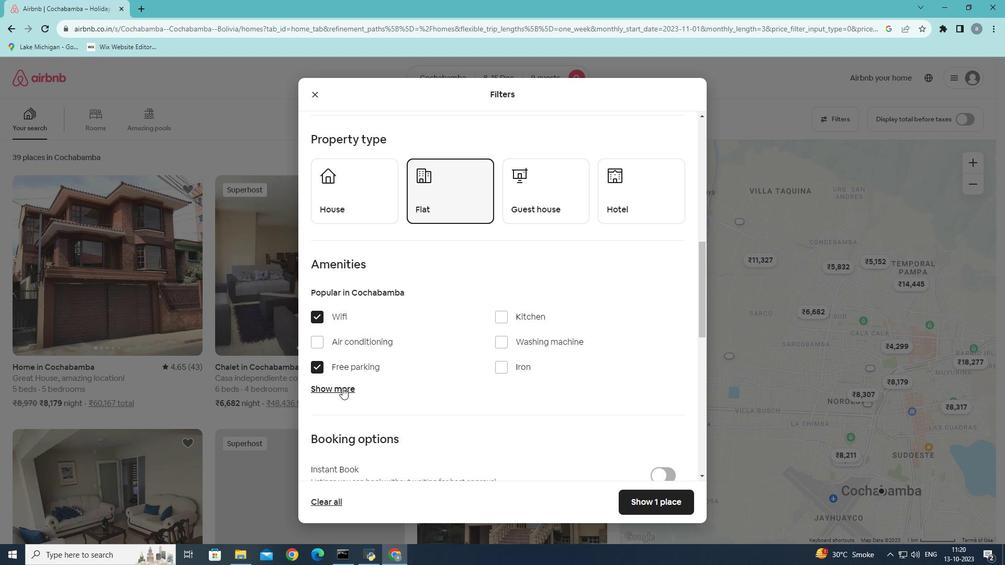 
Action: Mouse pressed left at (342, 387)
Screenshot: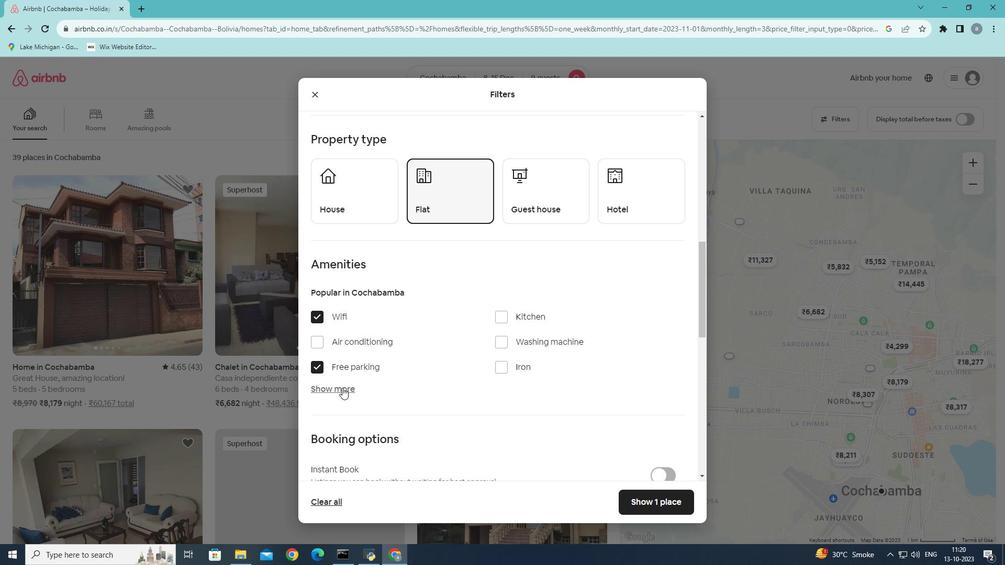 
Action: Mouse moved to (399, 423)
Screenshot: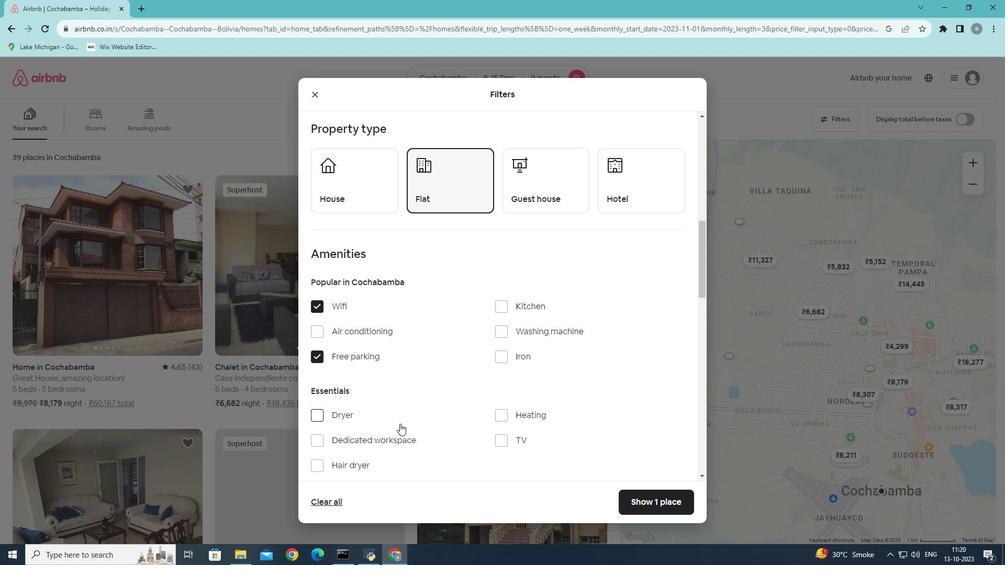 
Action: Mouse scrolled (399, 423) with delta (0, 0)
Screenshot: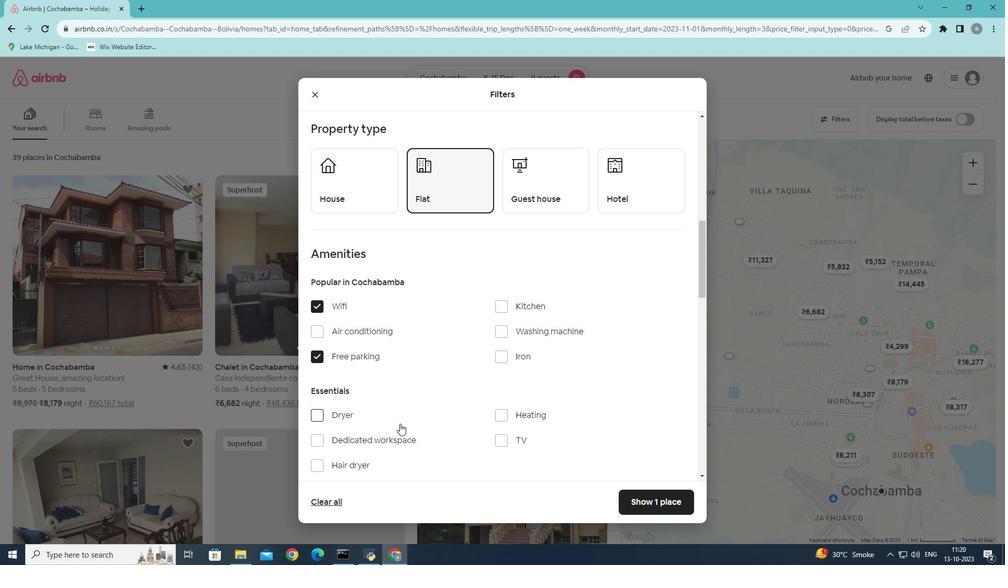 
Action: Mouse moved to (400, 424)
Screenshot: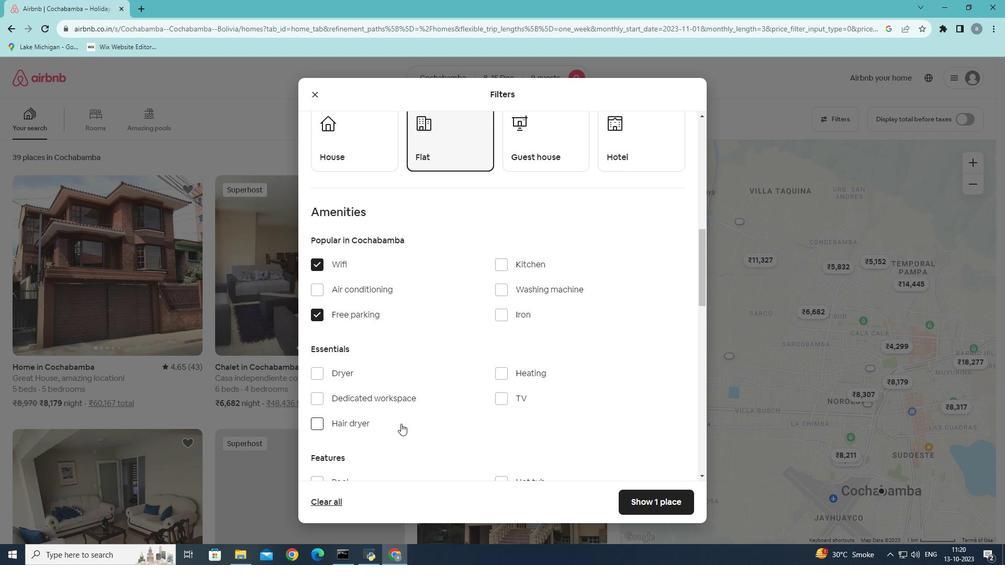 
Action: Mouse scrolled (400, 423) with delta (0, 0)
Screenshot: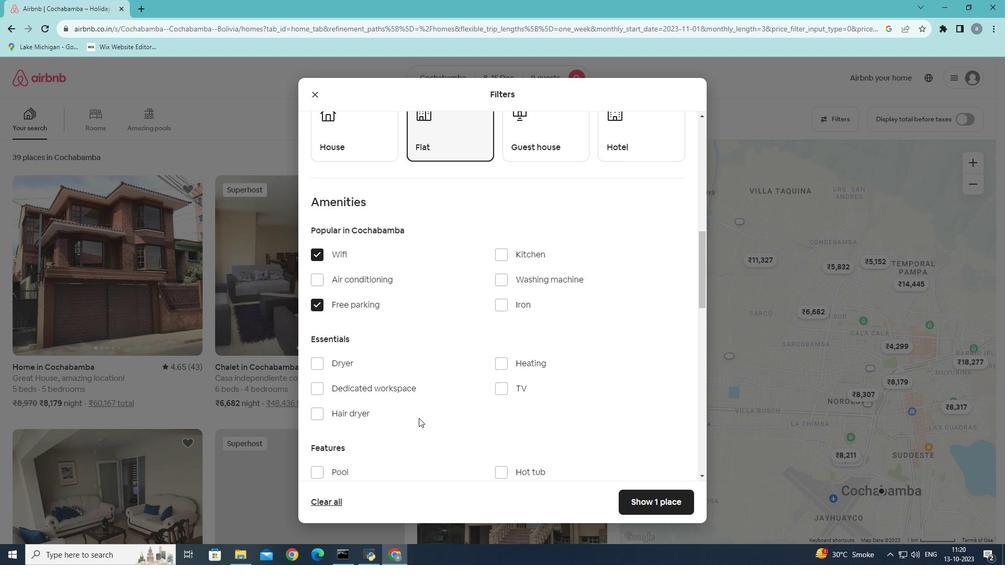 
Action: Mouse moved to (504, 350)
Screenshot: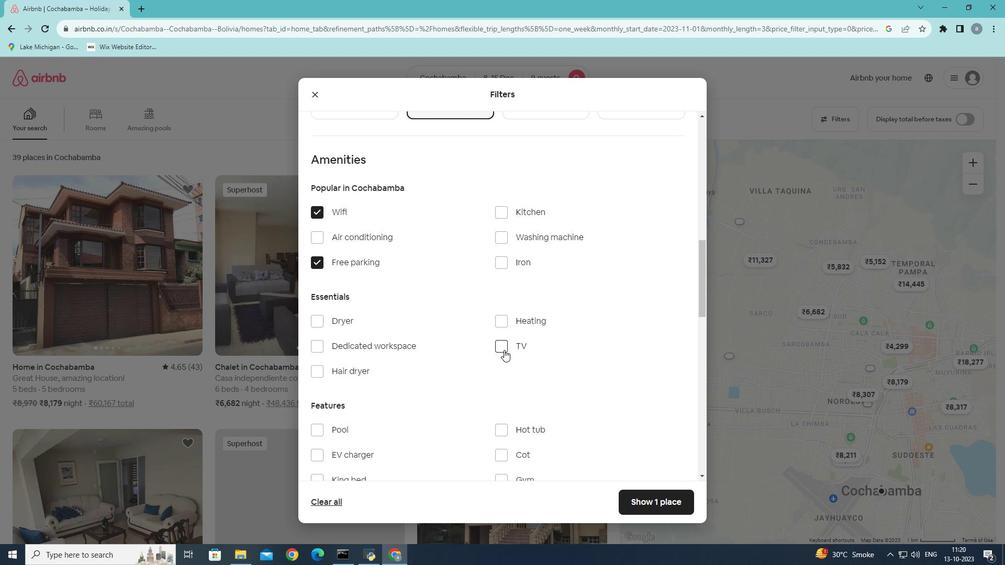 
Action: Mouse pressed left at (504, 350)
Screenshot: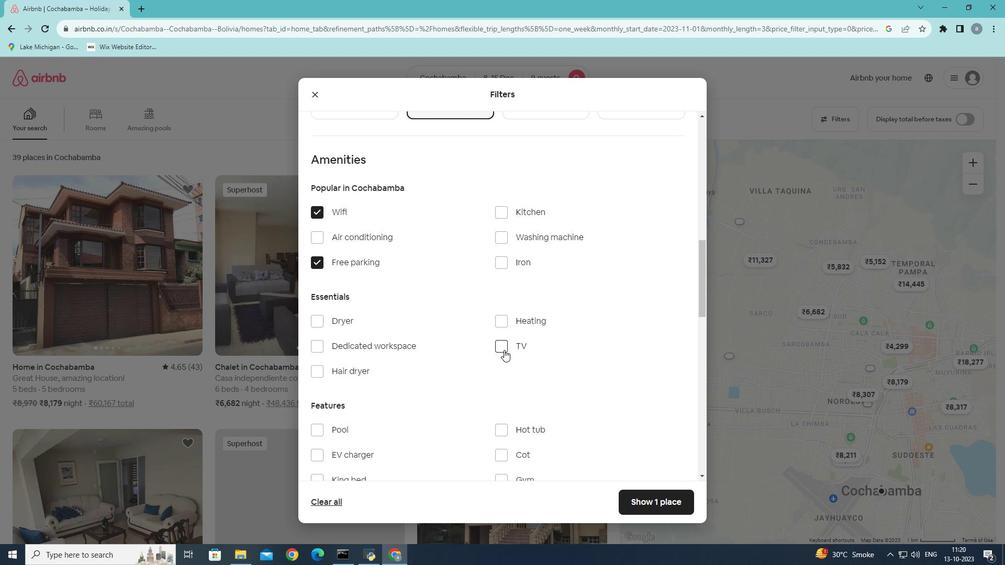 
Action: Mouse moved to (410, 375)
Screenshot: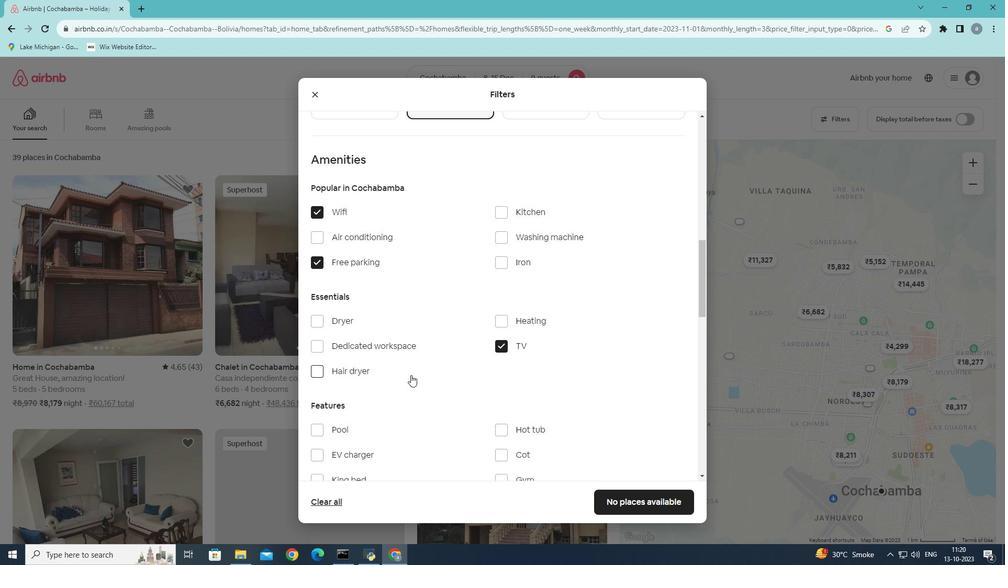 
Action: Mouse scrolled (410, 374) with delta (0, 0)
Screenshot: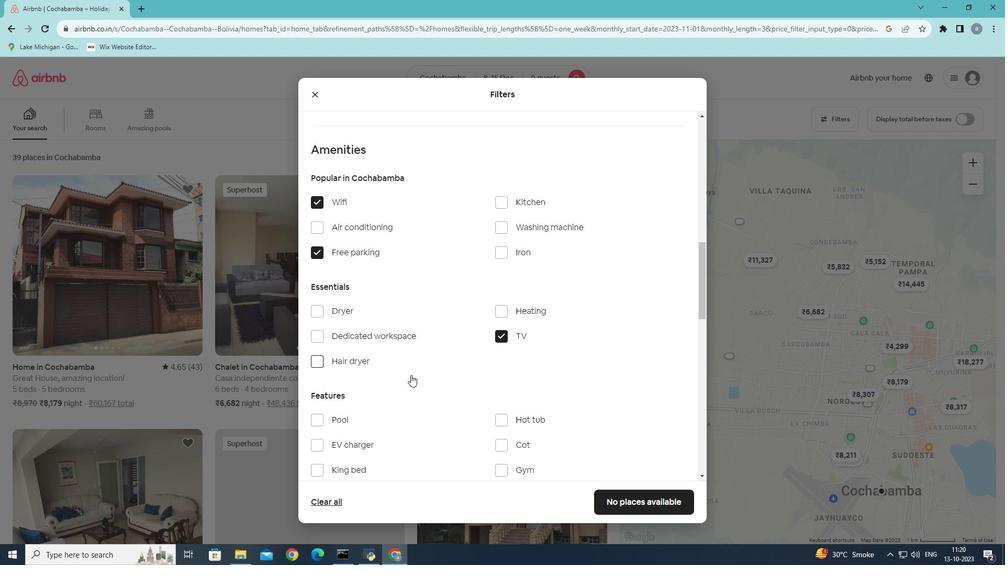 
Action: Mouse scrolled (410, 374) with delta (0, 0)
Screenshot: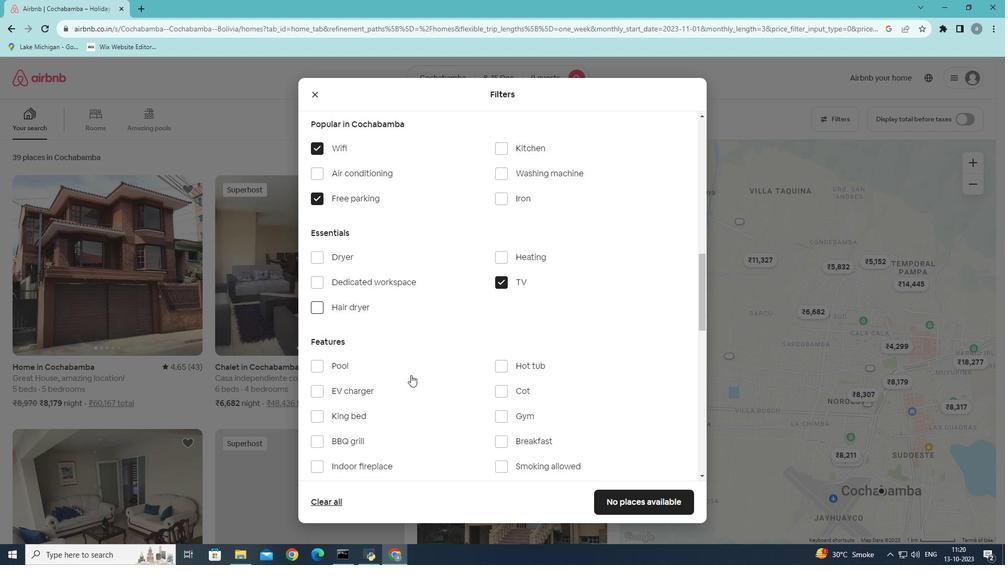 
Action: Mouse moved to (504, 374)
Screenshot: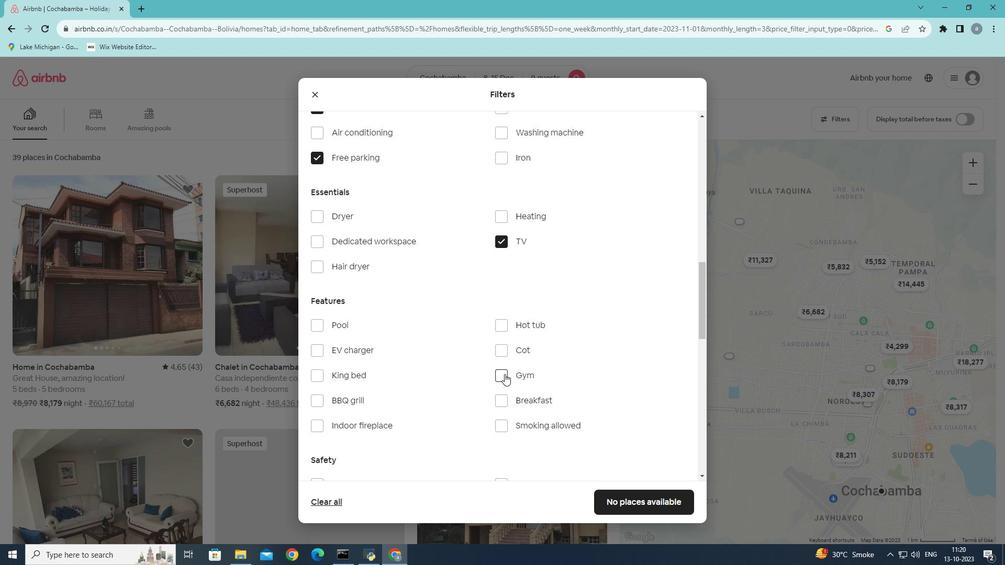 
Action: Mouse pressed left at (504, 374)
Screenshot: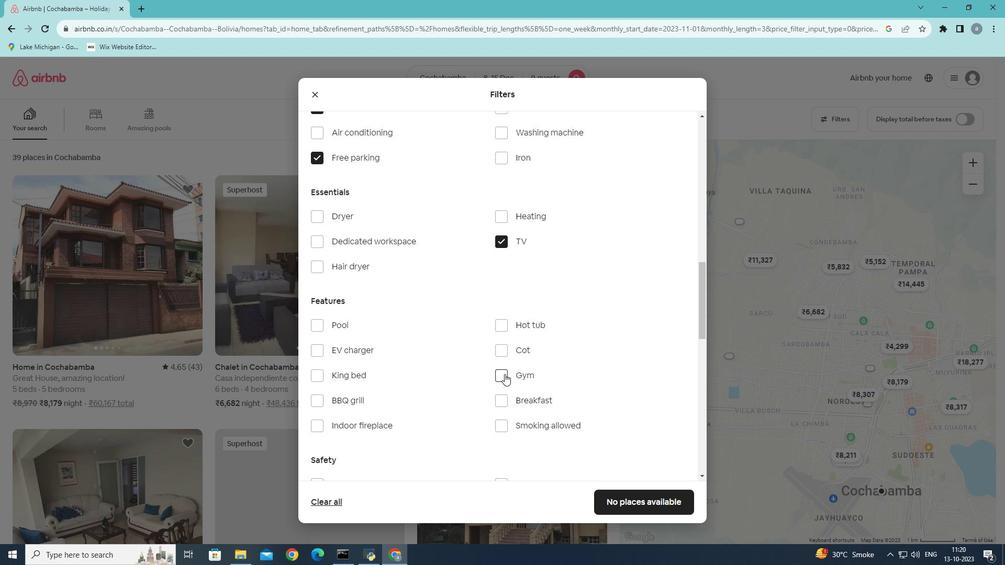
Action: Mouse moved to (505, 403)
Screenshot: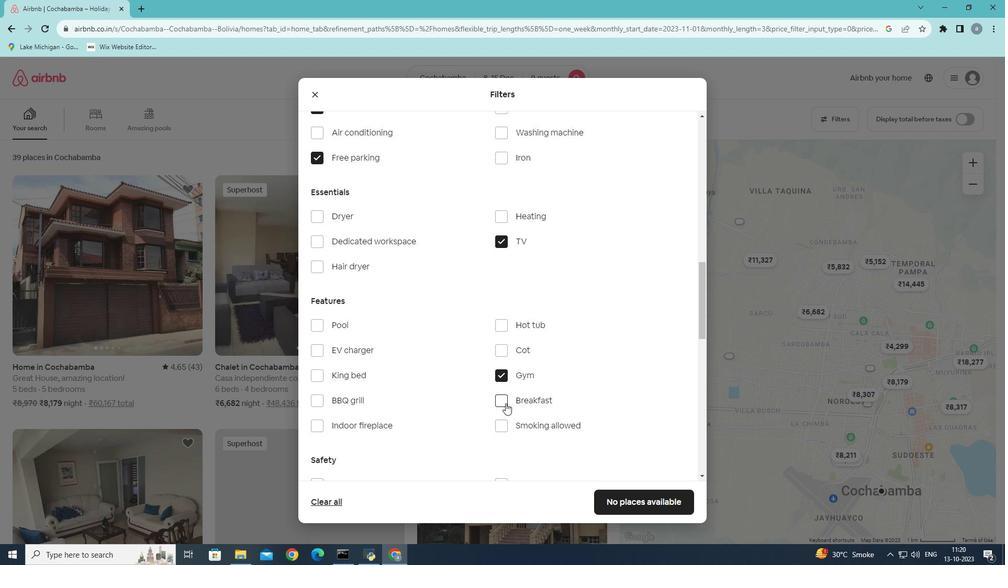 
Action: Mouse pressed left at (505, 403)
Screenshot: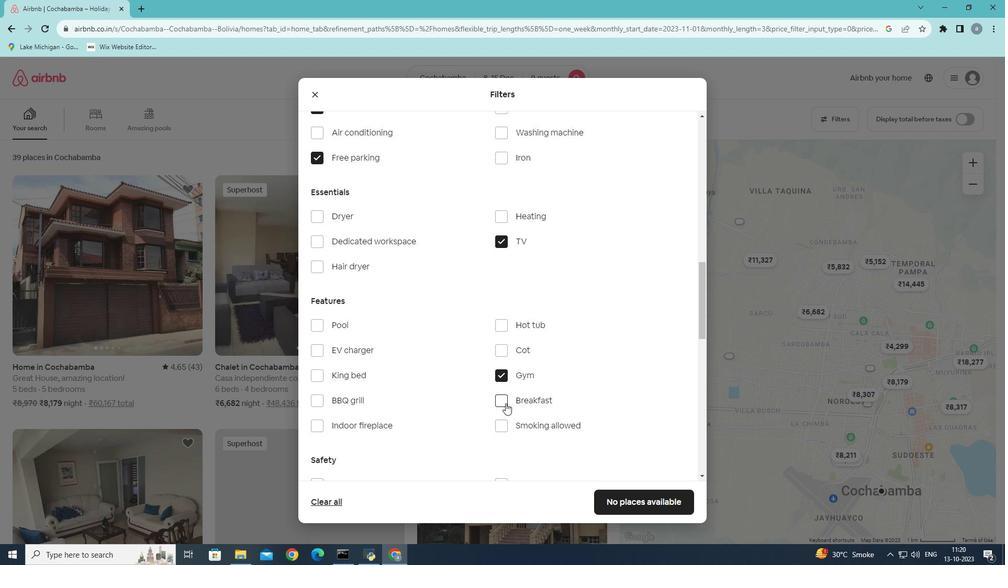 
Action: Mouse moved to (369, 372)
Screenshot: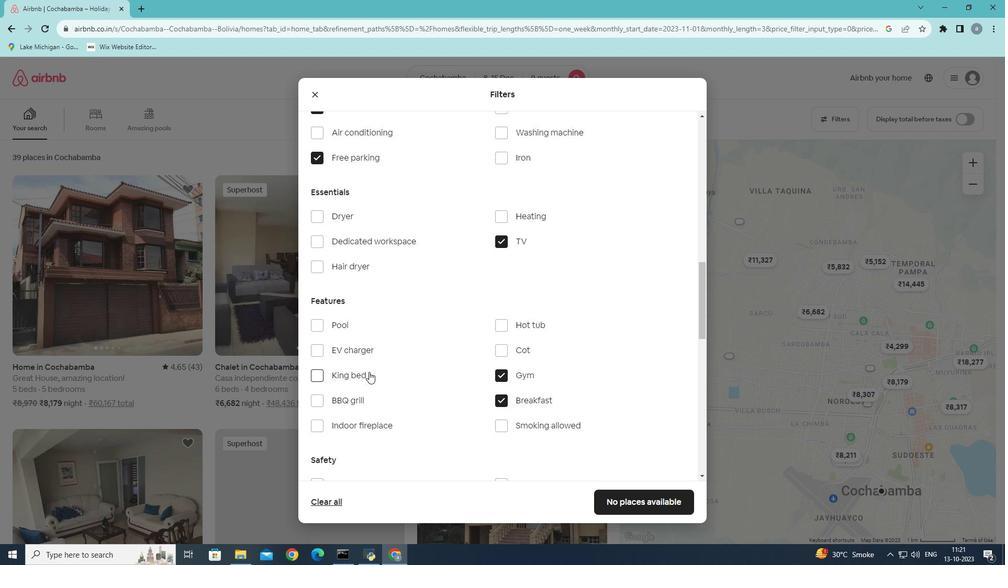 
Action: Mouse scrolled (369, 371) with delta (0, 0)
Screenshot: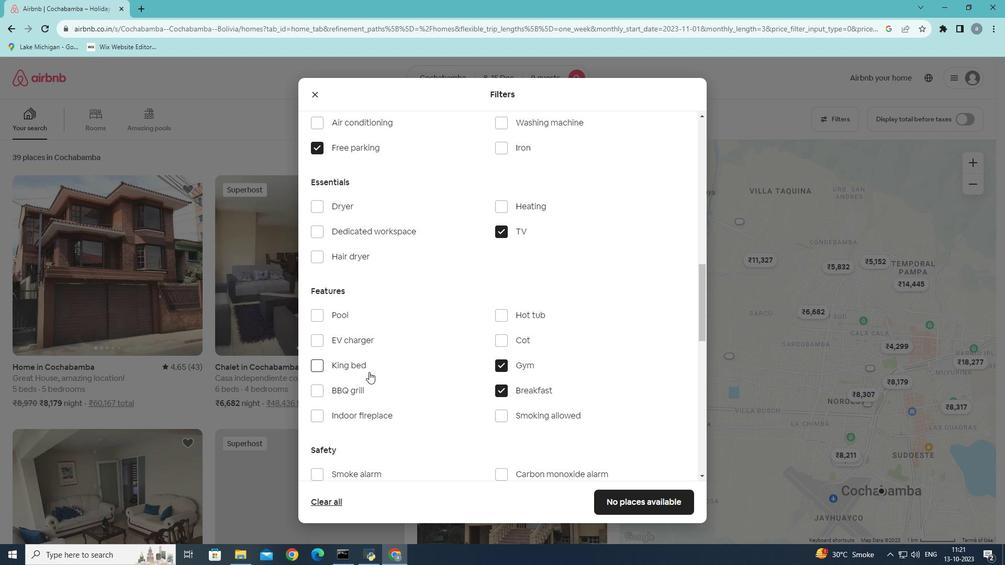 
Action: Mouse scrolled (369, 371) with delta (0, 0)
Screenshot: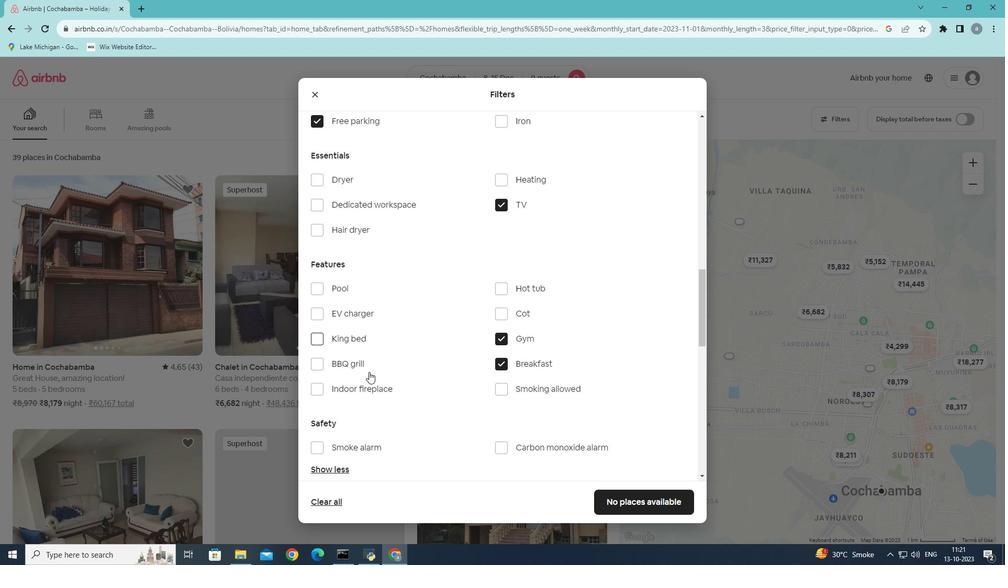 
Action: Mouse scrolled (369, 371) with delta (0, 0)
Screenshot: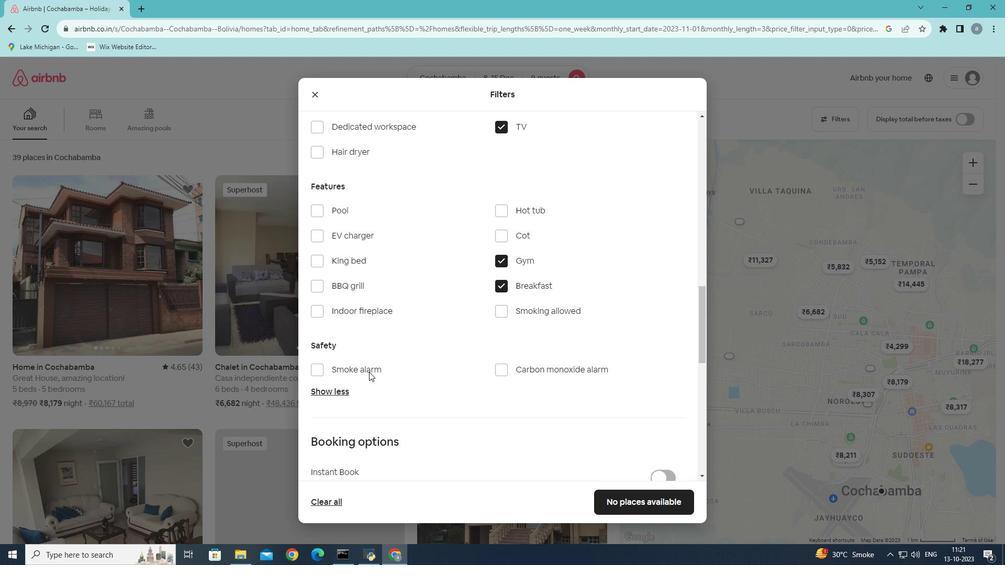
Action: Mouse scrolled (369, 371) with delta (0, 0)
Screenshot: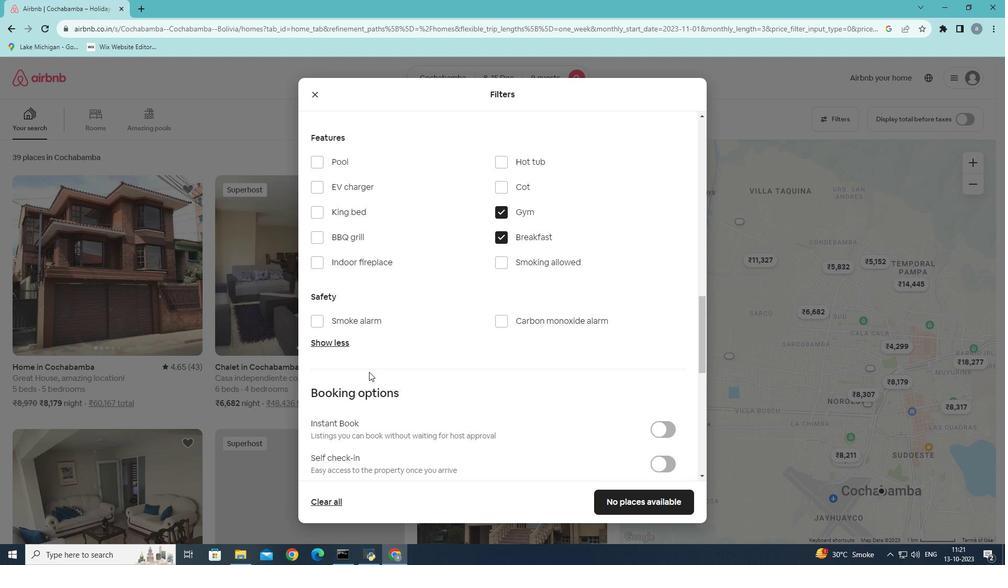 
Action: Mouse moved to (669, 425)
Screenshot: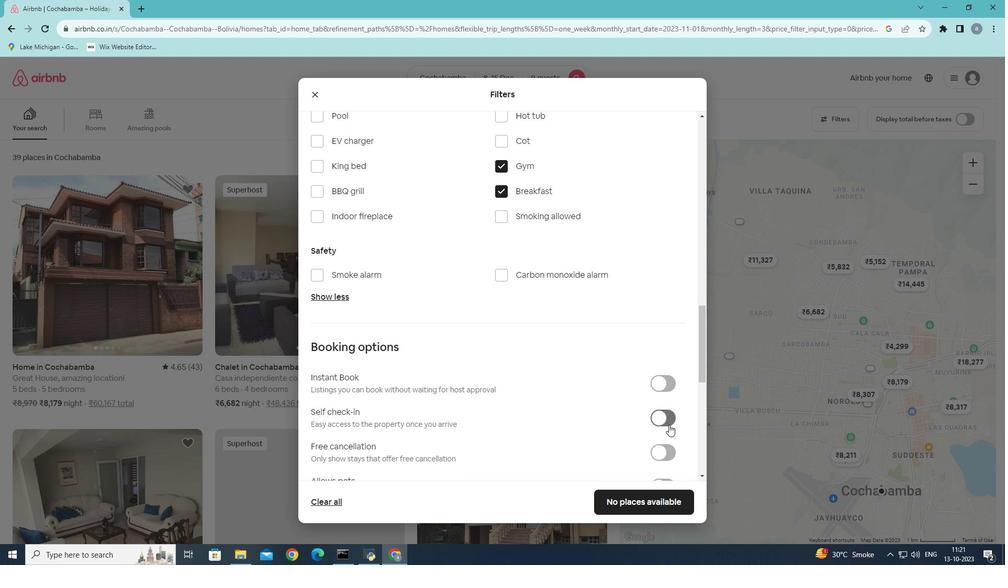 
Action: Mouse pressed left at (669, 425)
Screenshot: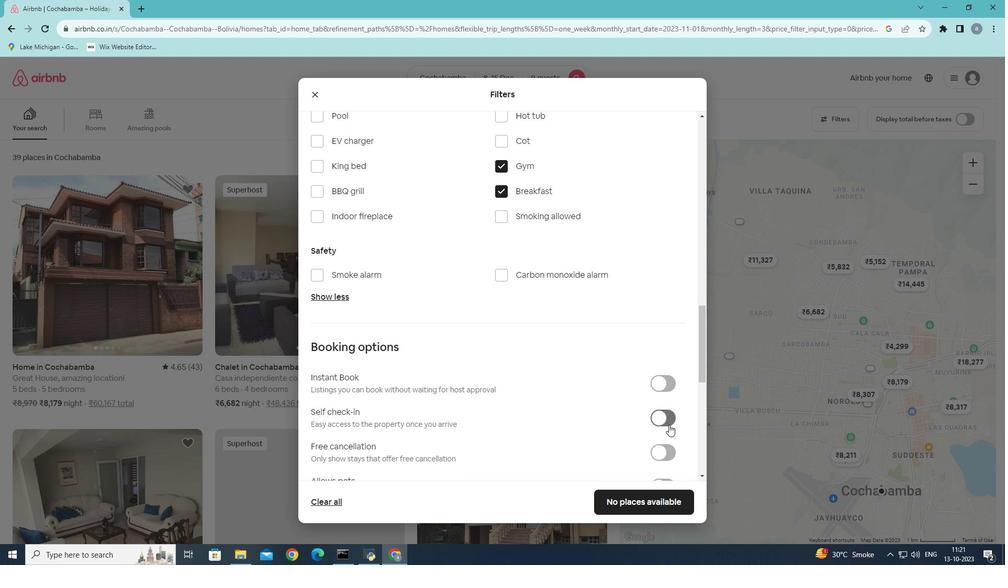 
Action: Mouse moved to (566, 382)
Screenshot: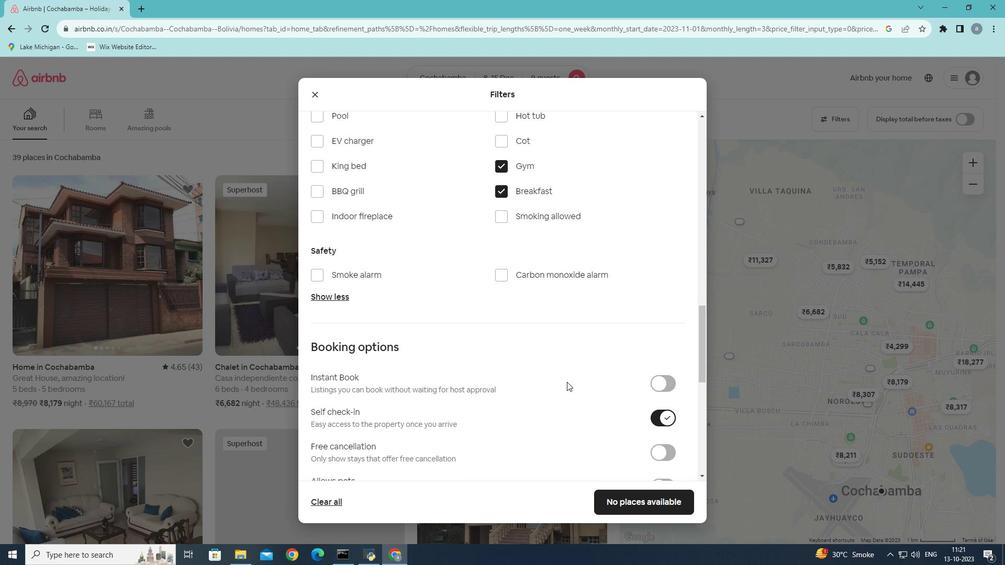 
Action: Mouse scrolled (566, 381) with delta (0, 0)
Screenshot: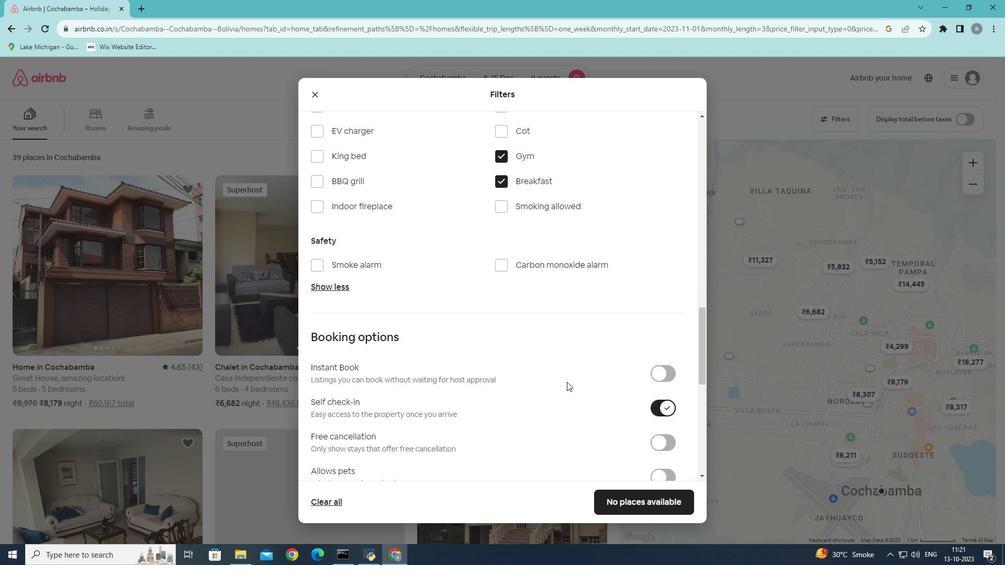 
Action: Mouse moved to (566, 382)
Screenshot: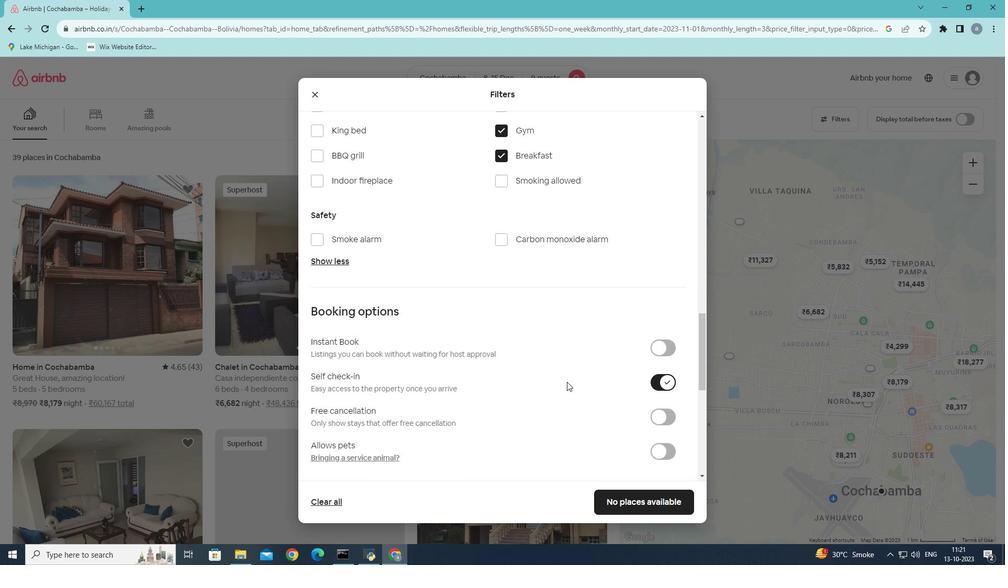 
Action: Mouse scrolled (566, 381) with delta (0, 0)
Screenshot: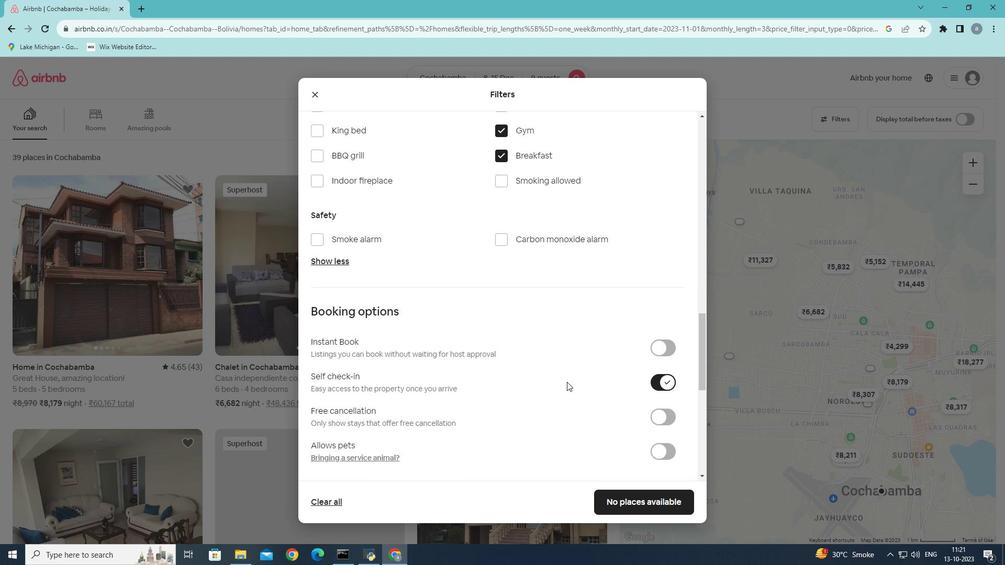 
Action: Mouse moved to (624, 505)
Screenshot: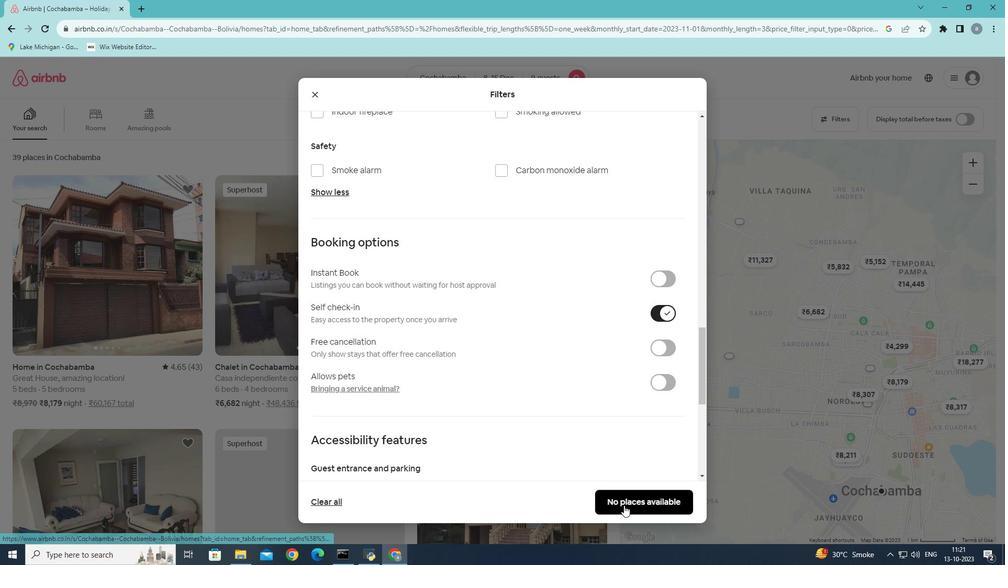 
Action: Mouse pressed left at (624, 505)
Screenshot: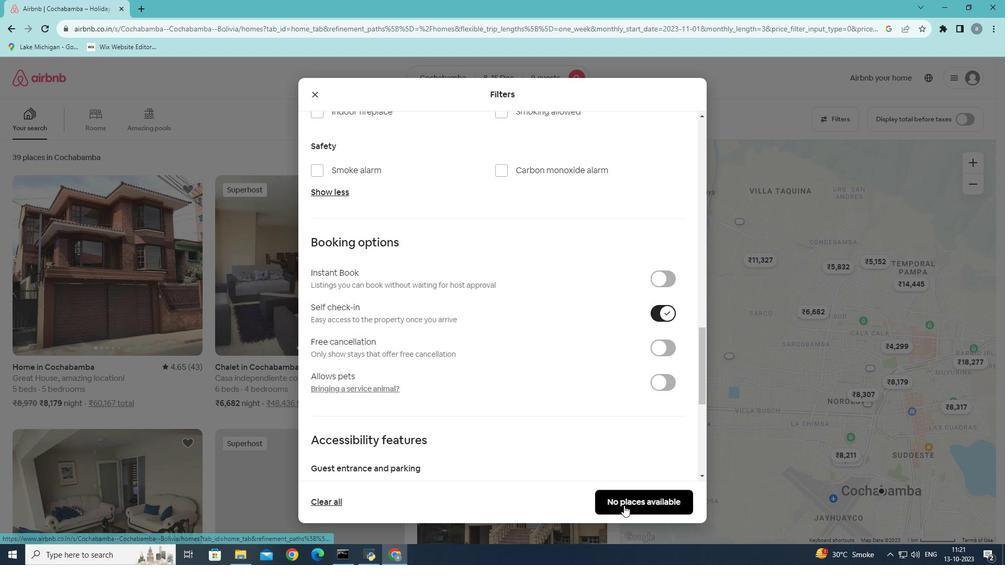 
Action: Mouse moved to (418, 214)
Screenshot: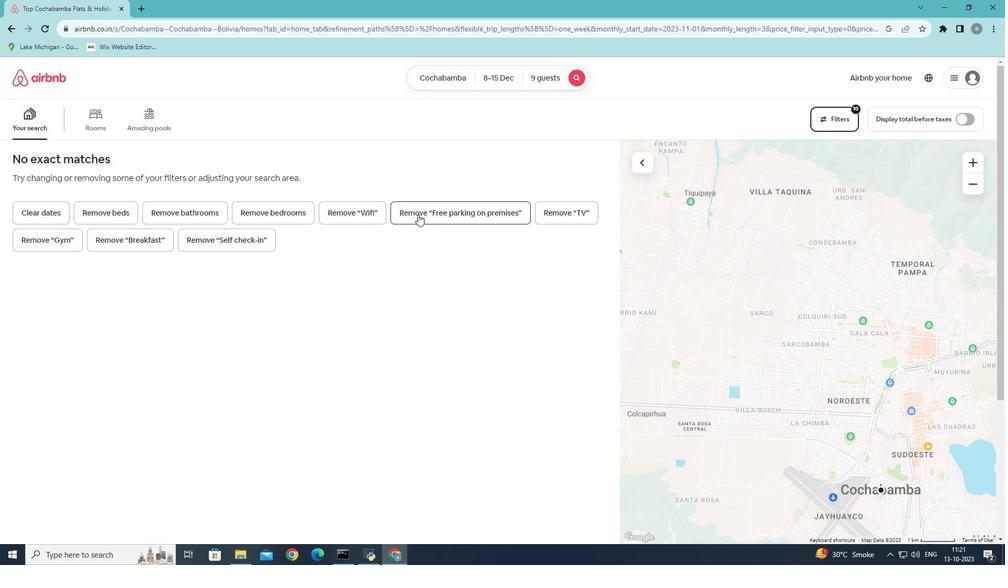 
